 Task: Search one way flight ticket for 4 adults, 2 children, 2 infants in seat and 1 infant on lap in premium economy from Portland: Portland International Airport to Gillette: Gillette Campbell County Airport on 5-1-2023. Choice of flights is United. Number of bags: 9 checked bags. Price is upto 42000. Outbound departure time preference is 22:45.
Action: Mouse moved to (288, 305)
Screenshot: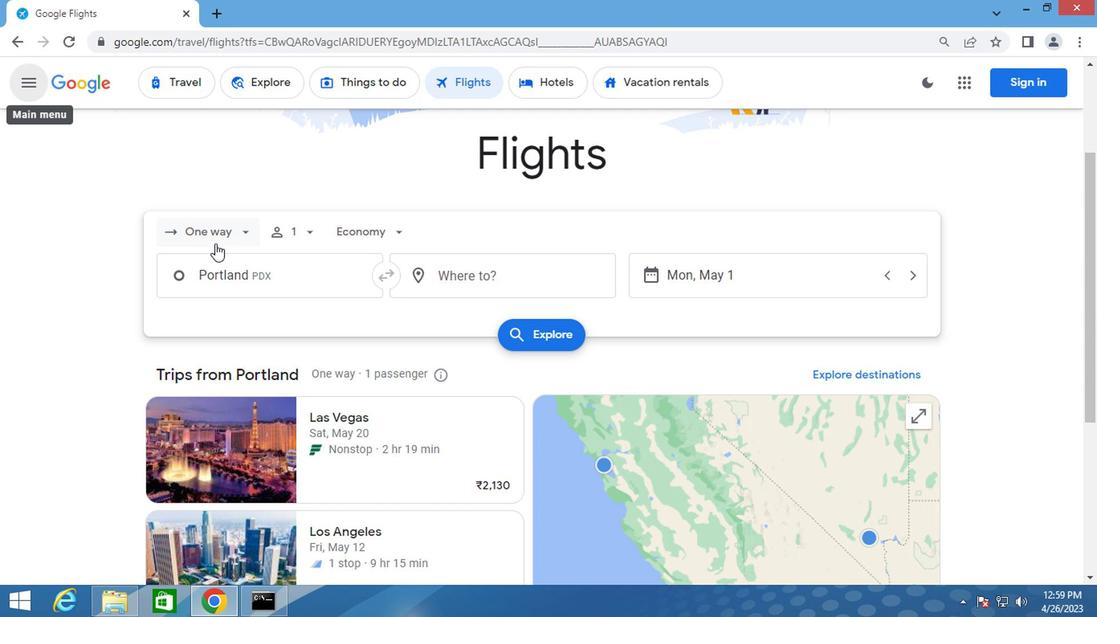 
Action: Mouse pressed left at (288, 305)
Screenshot: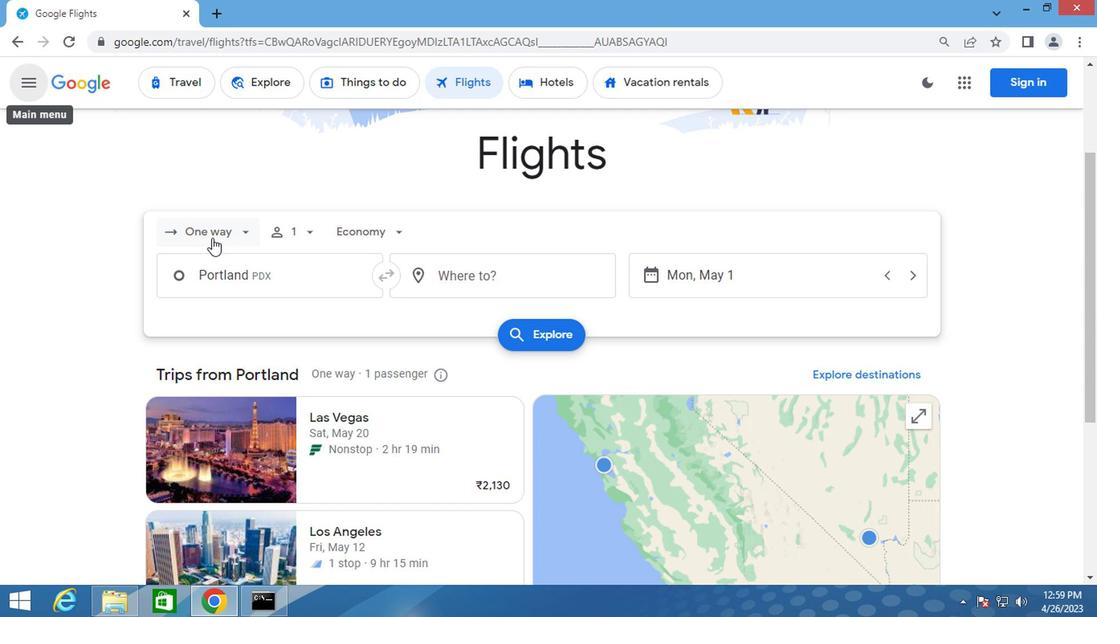 
Action: Mouse moved to (292, 358)
Screenshot: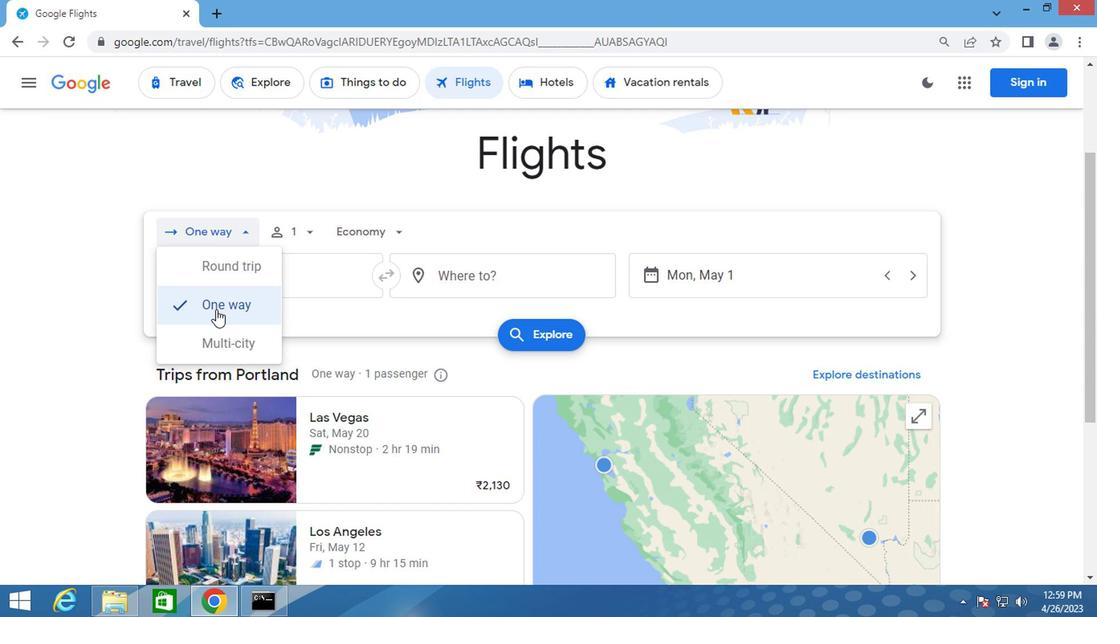 
Action: Mouse pressed left at (292, 358)
Screenshot: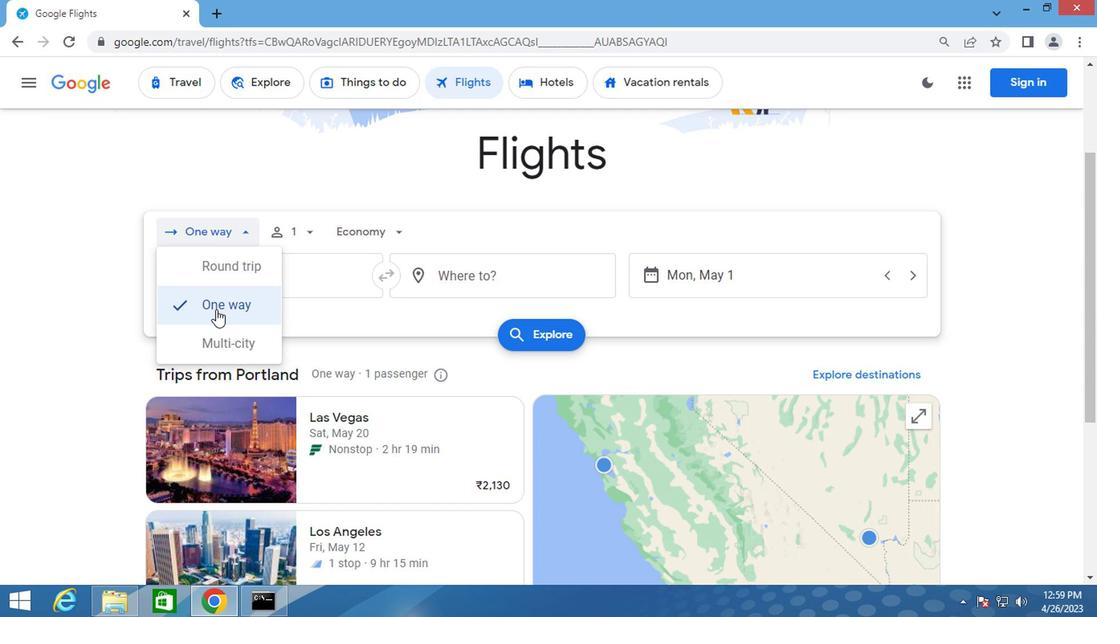 
Action: Mouse moved to (357, 303)
Screenshot: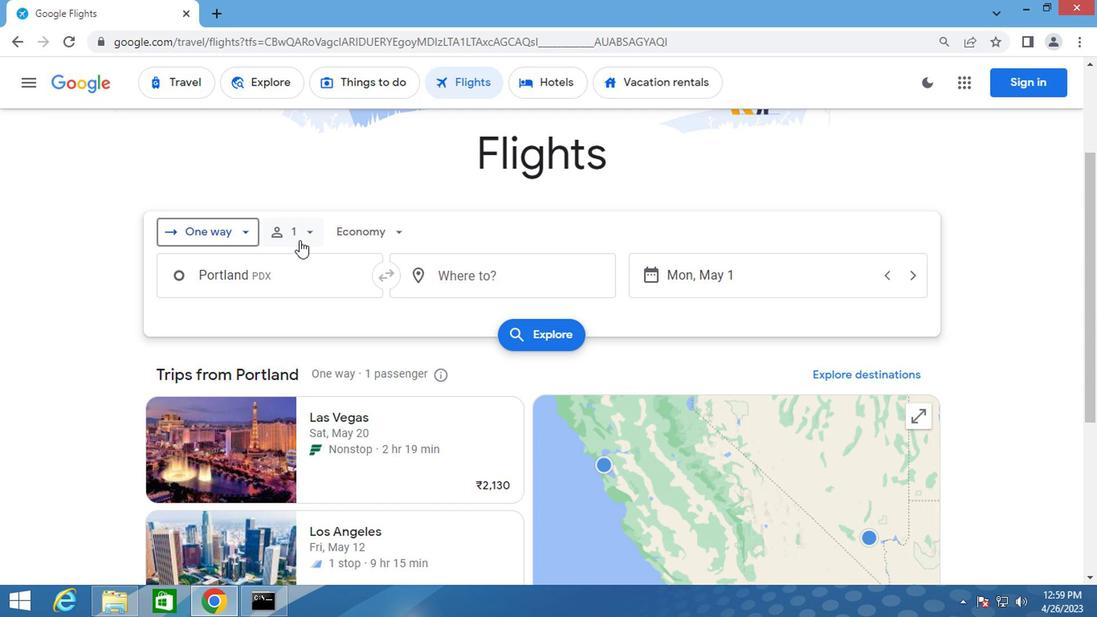 
Action: Mouse pressed left at (357, 303)
Screenshot: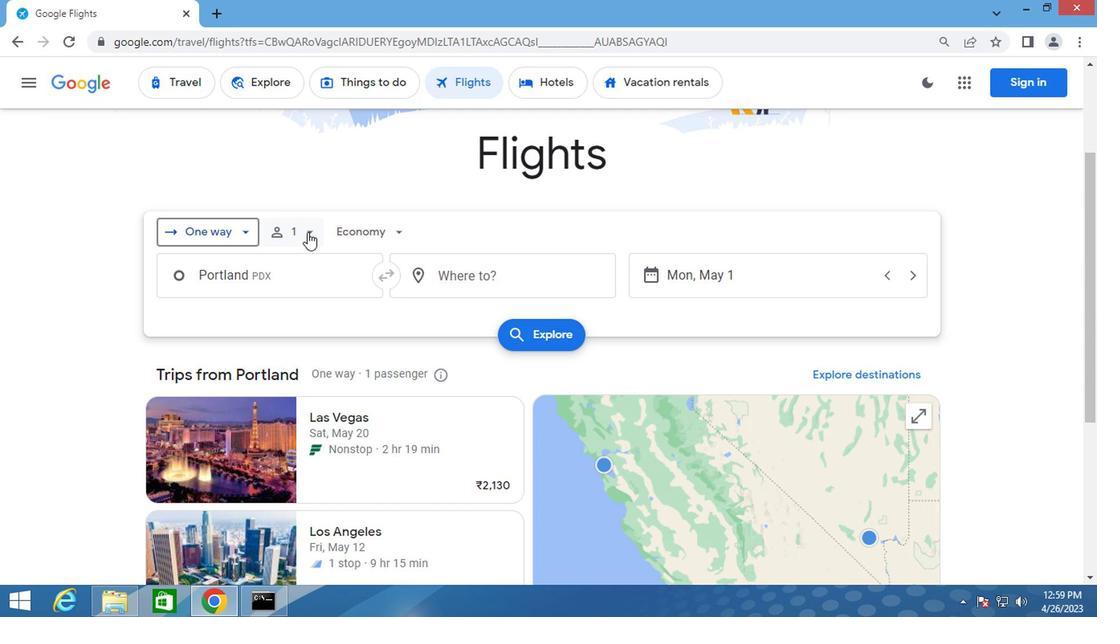 
Action: Mouse moved to (446, 333)
Screenshot: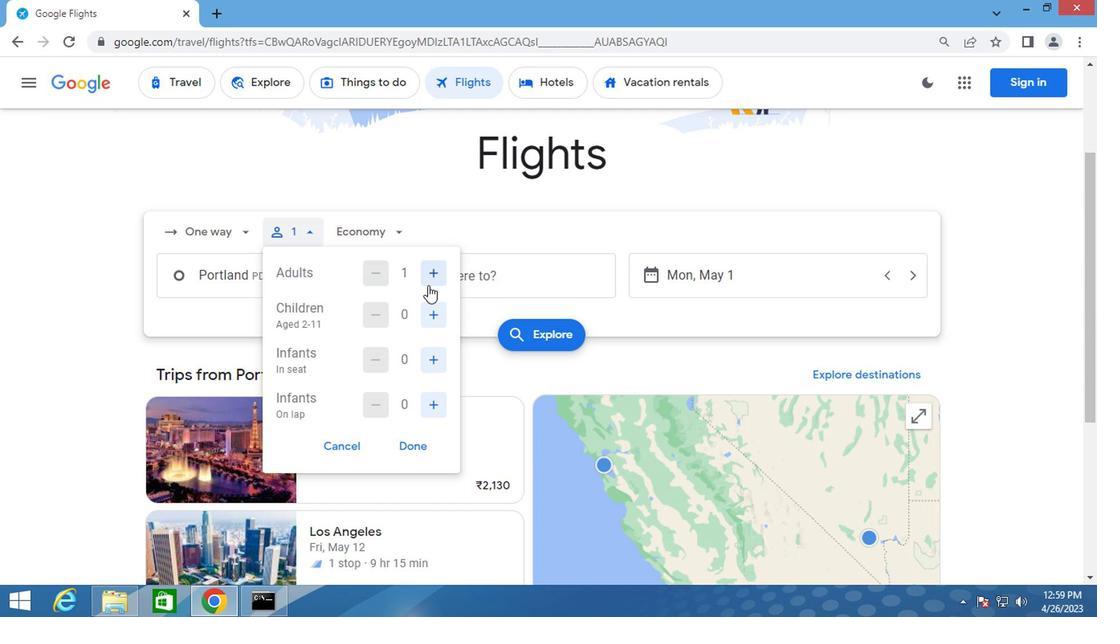 
Action: Mouse pressed left at (446, 333)
Screenshot: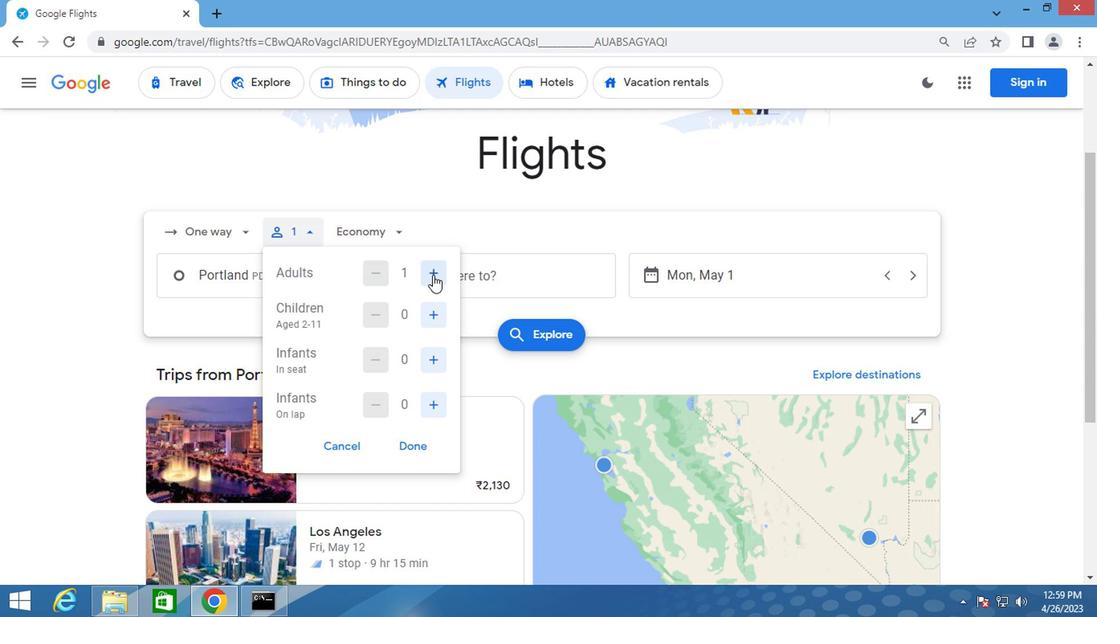 
Action: Mouse pressed left at (446, 333)
Screenshot: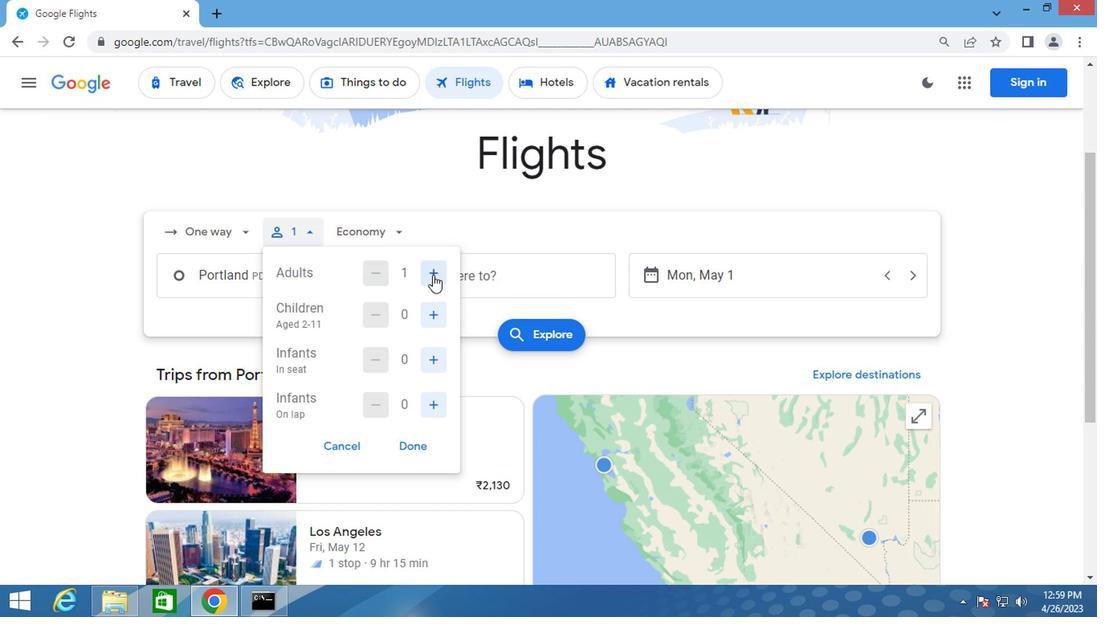 
Action: Mouse moved to (447, 332)
Screenshot: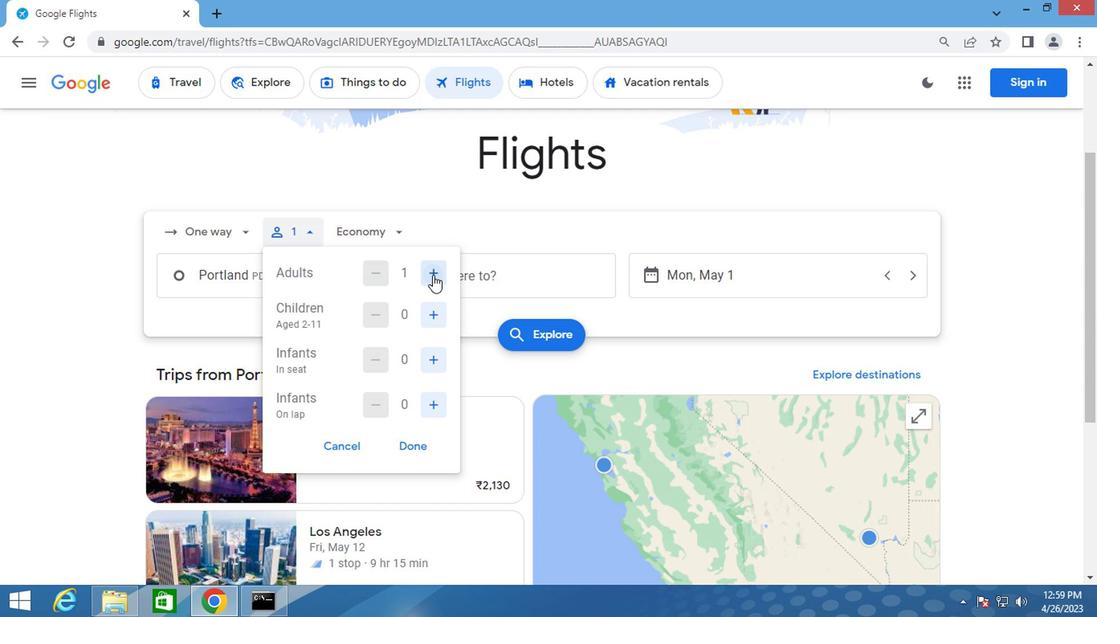 
Action: Mouse pressed left at (447, 332)
Screenshot: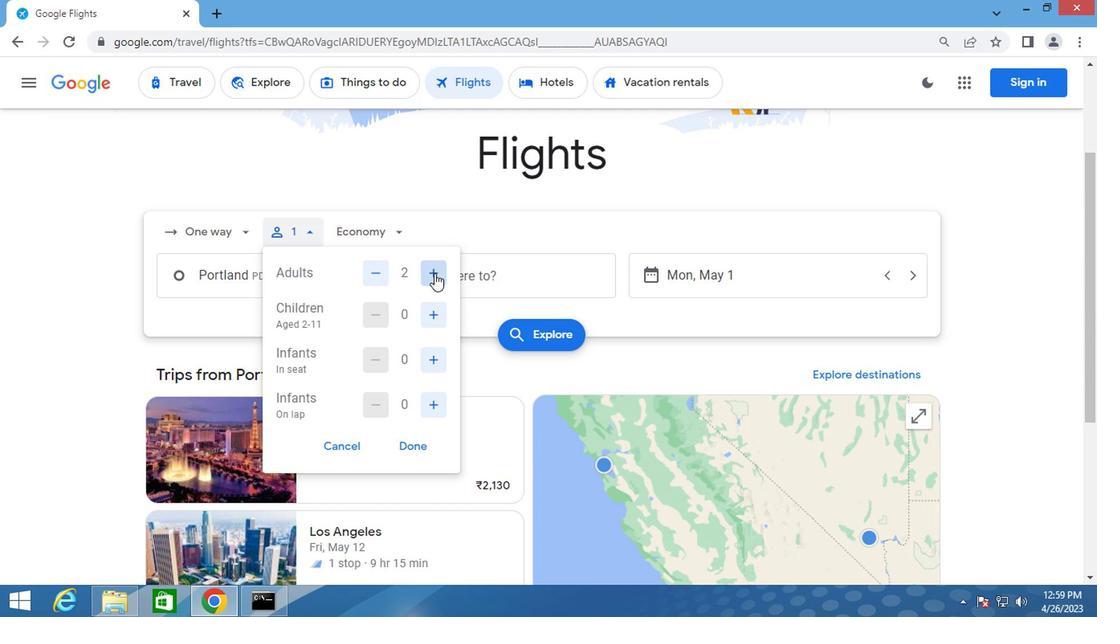 
Action: Mouse moved to (444, 362)
Screenshot: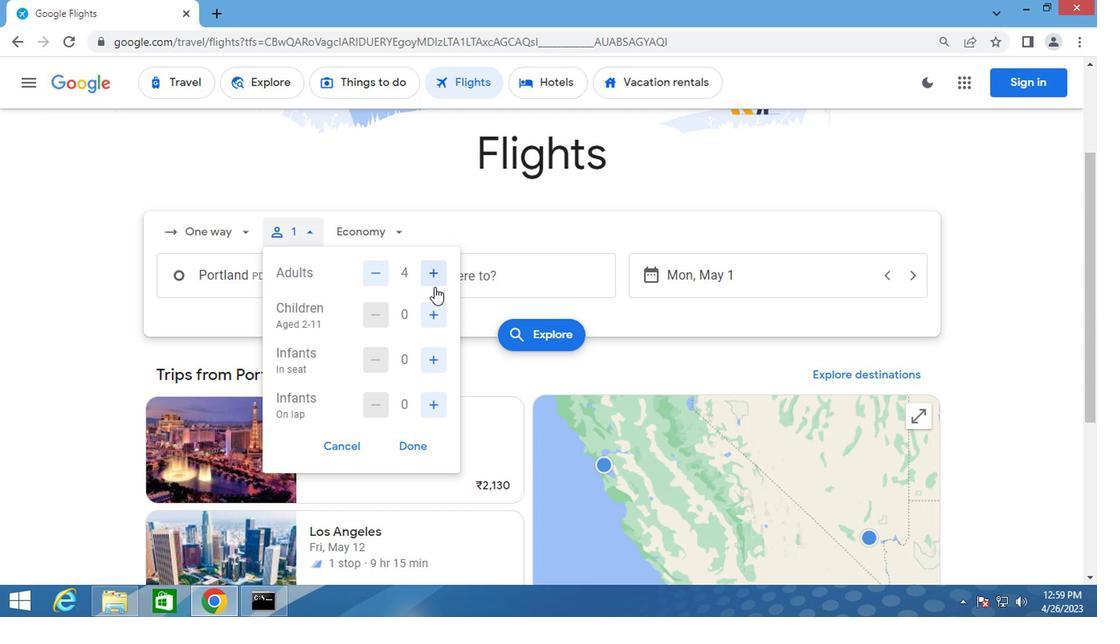 
Action: Mouse pressed left at (444, 362)
Screenshot: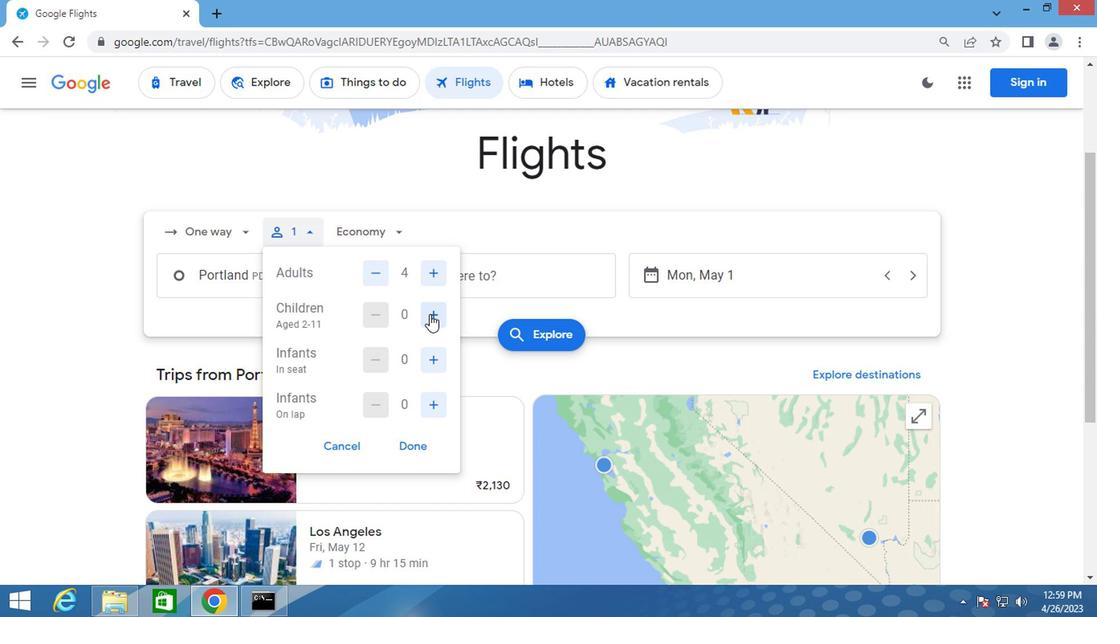 
Action: Mouse pressed left at (444, 362)
Screenshot: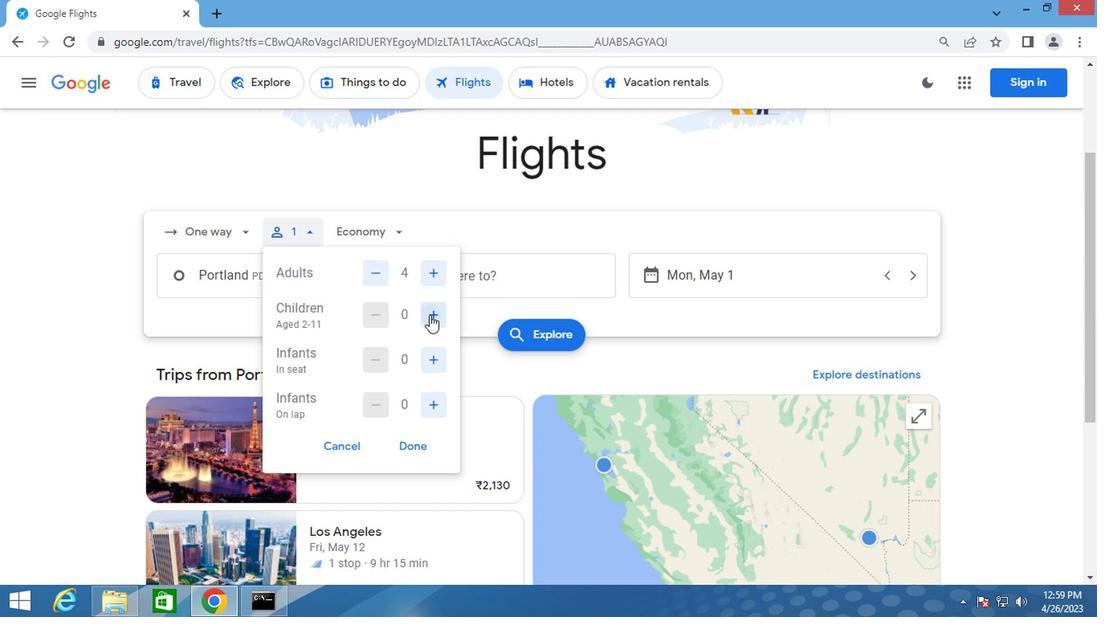 
Action: Mouse moved to (444, 391)
Screenshot: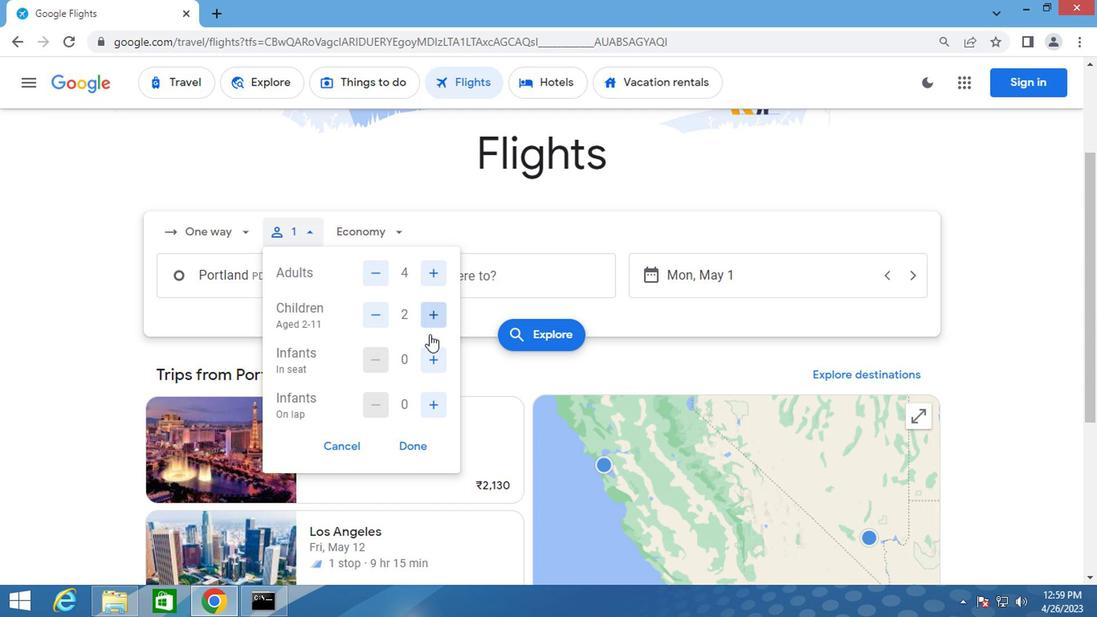 
Action: Mouse pressed left at (444, 391)
Screenshot: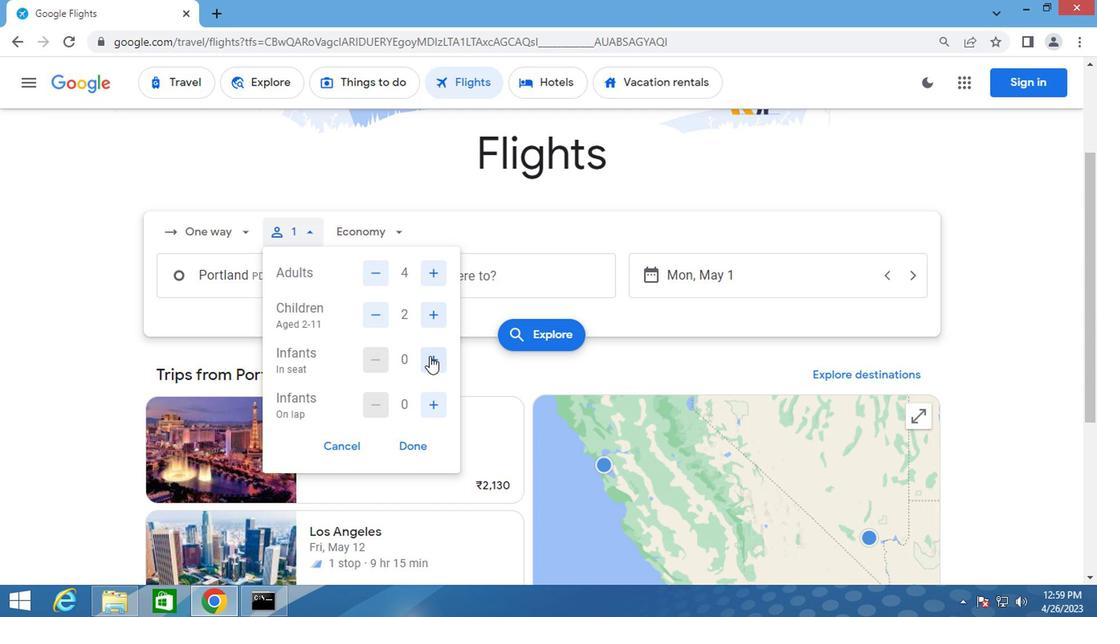 
Action: Mouse pressed left at (444, 391)
Screenshot: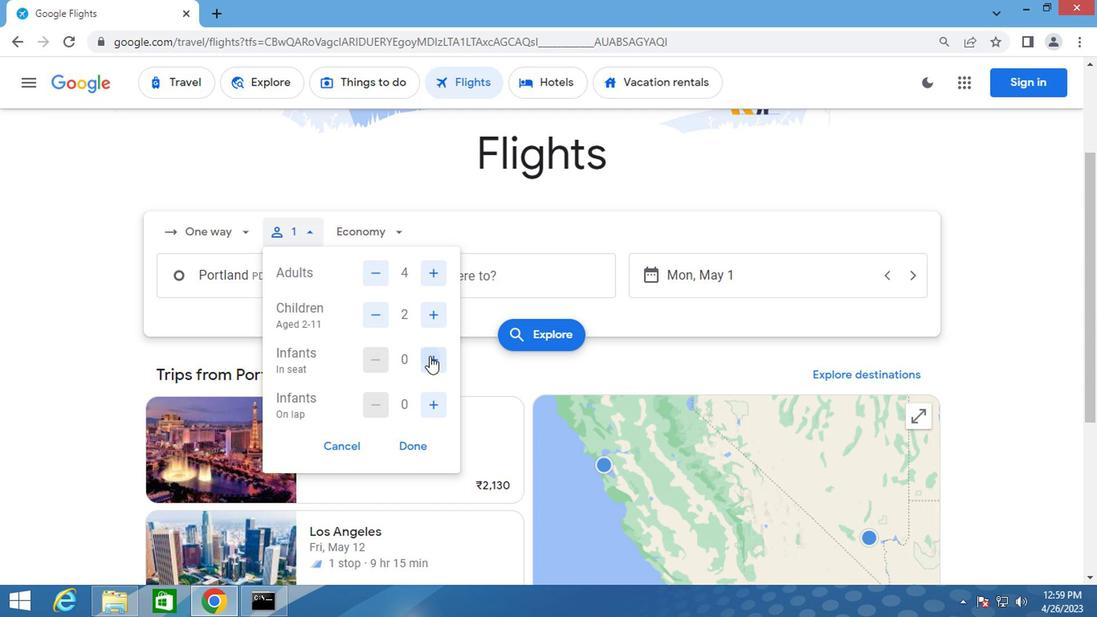 
Action: Mouse moved to (444, 418)
Screenshot: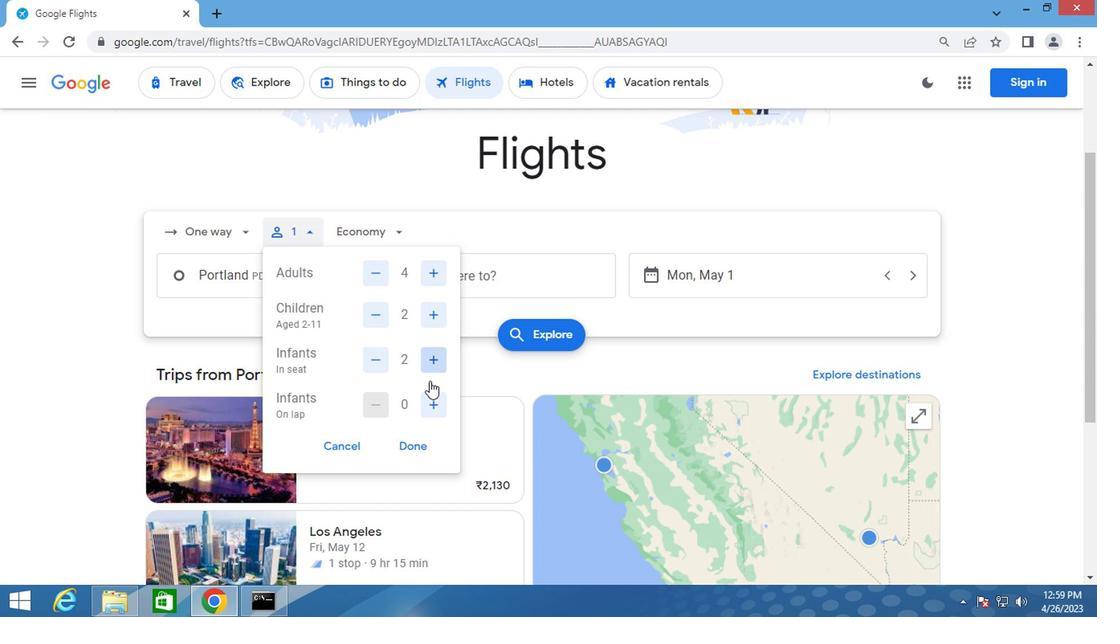 
Action: Mouse pressed left at (444, 418)
Screenshot: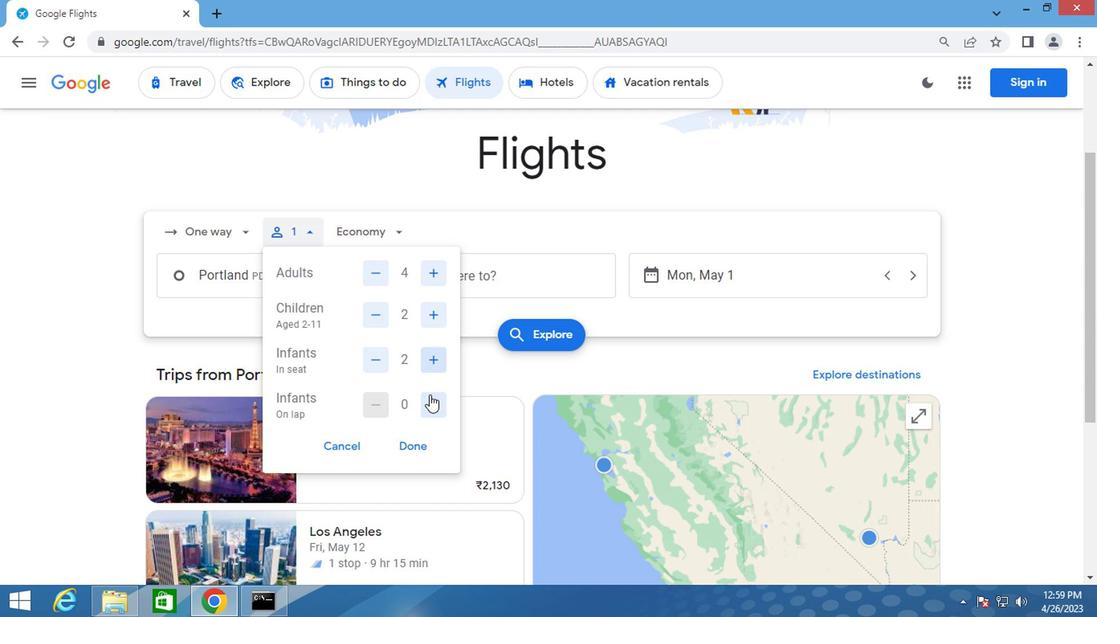 
Action: Mouse moved to (393, 309)
Screenshot: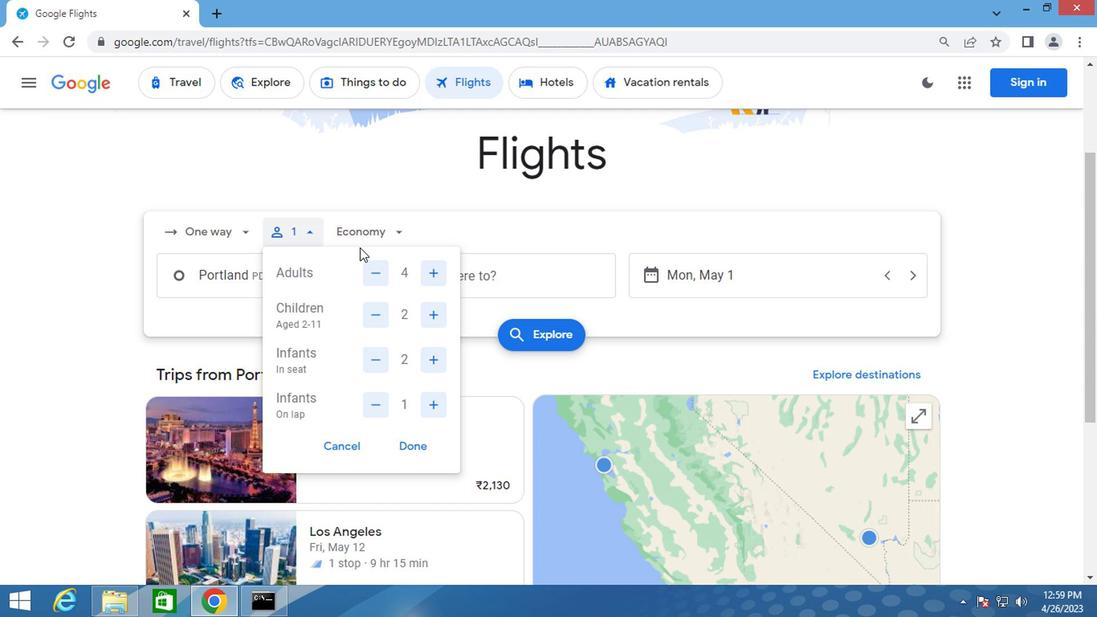 
Action: Mouse pressed left at (393, 309)
Screenshot: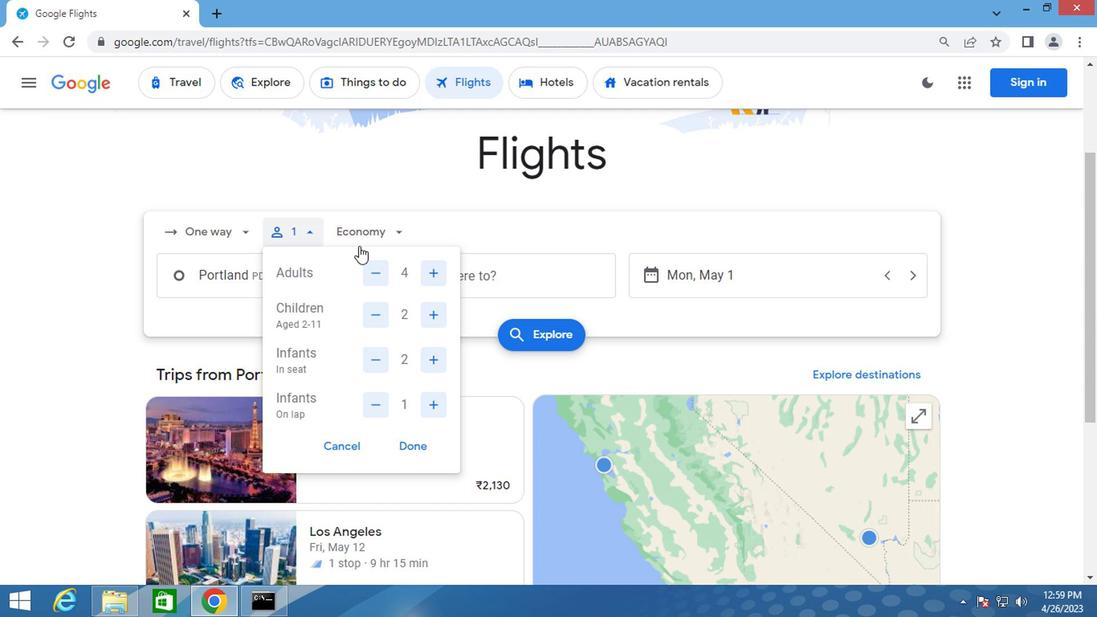 
Action: Mouse moved to (410, 350)
Screenshot: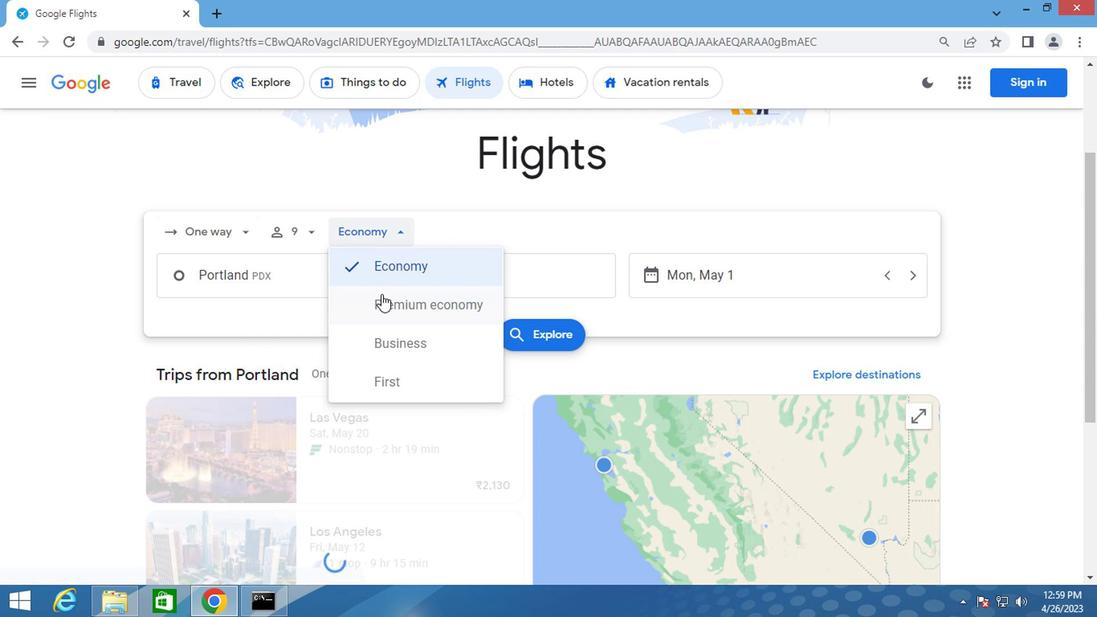 
Action: Mouse pressed left at (410, 350)
Screenshot: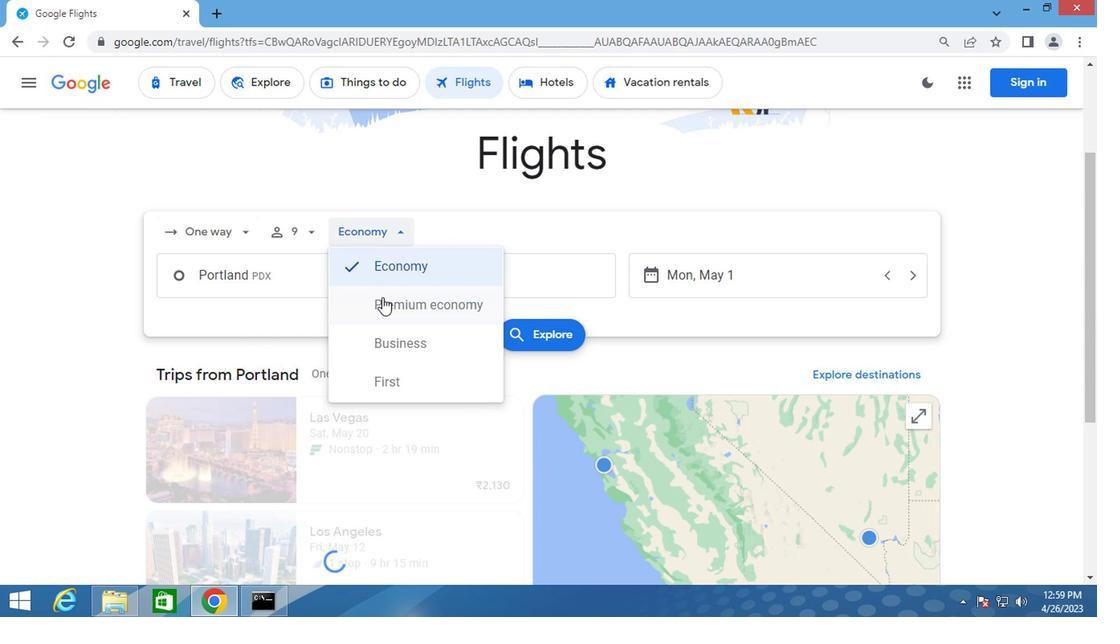 
Action: Mouse moved to (356, 344)
Screenshot: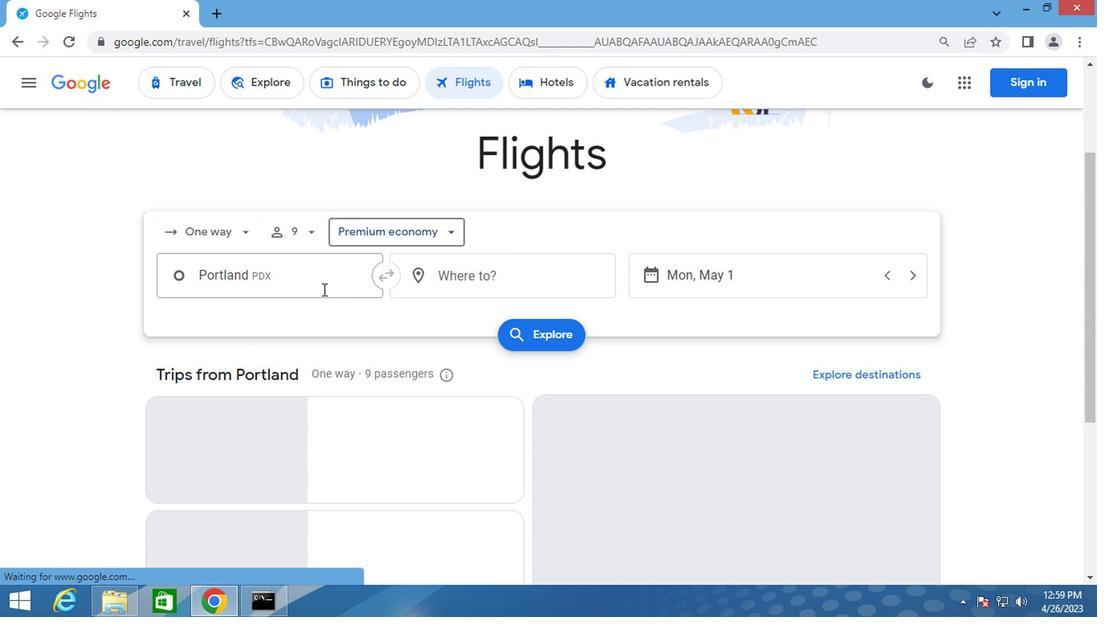 
Action: Mouse pressed left at (356, 344)
Screenshot: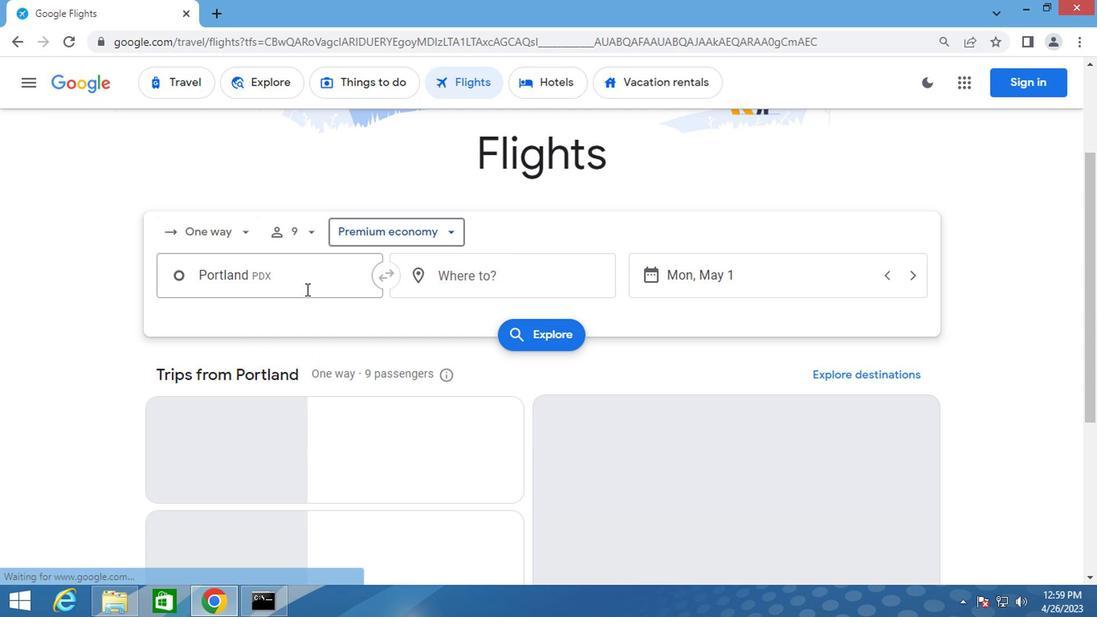 
Action: Key pressed portland
Screenshot: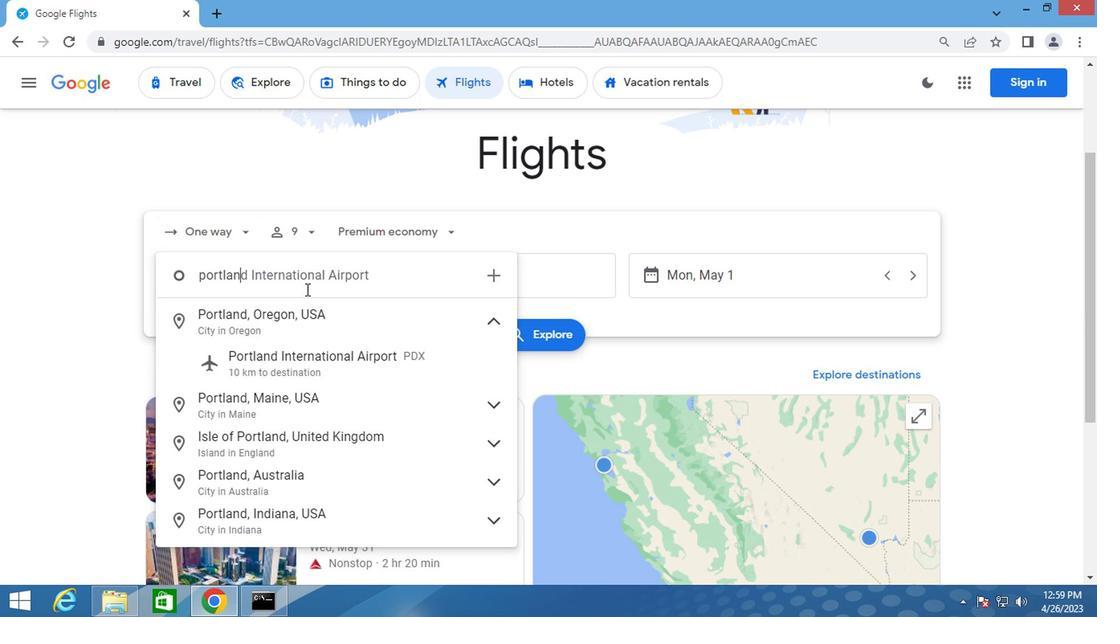 
Action: Mouse moved to (348, 398)
Screenshot: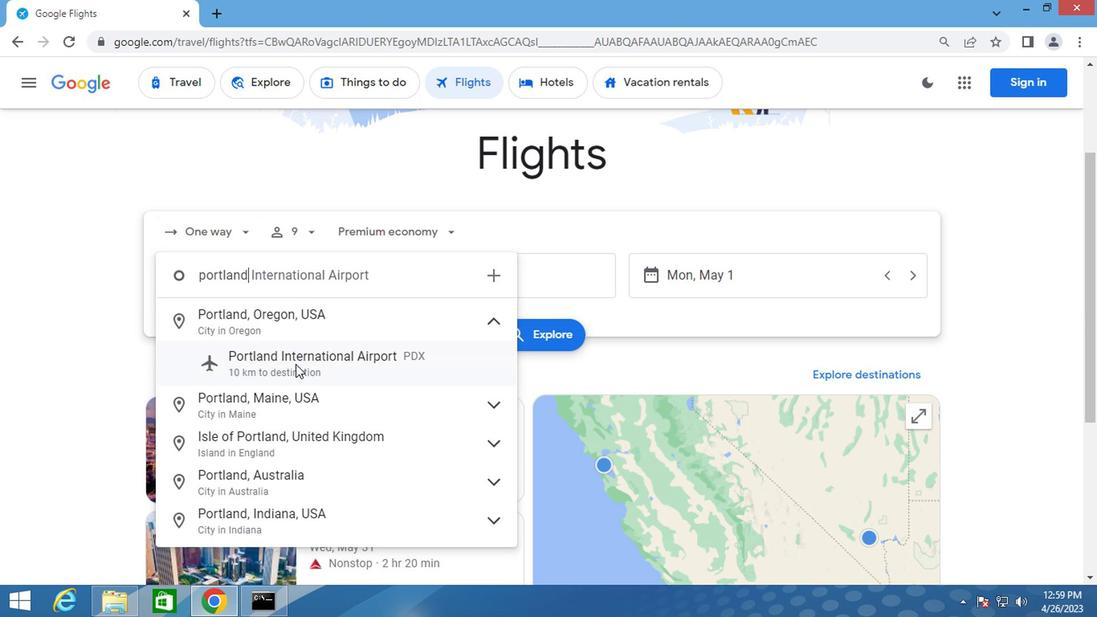 
Action: Mouse pressed left at (348, 398)
Screenshot: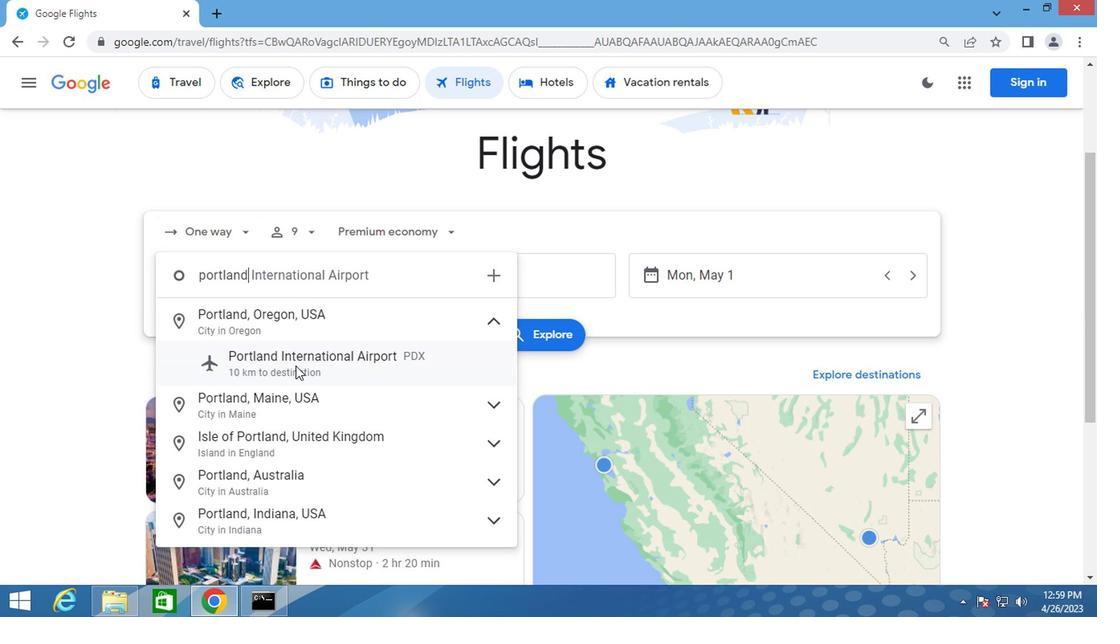 
Action: Mouse moved to (462, 334)
Screenshot: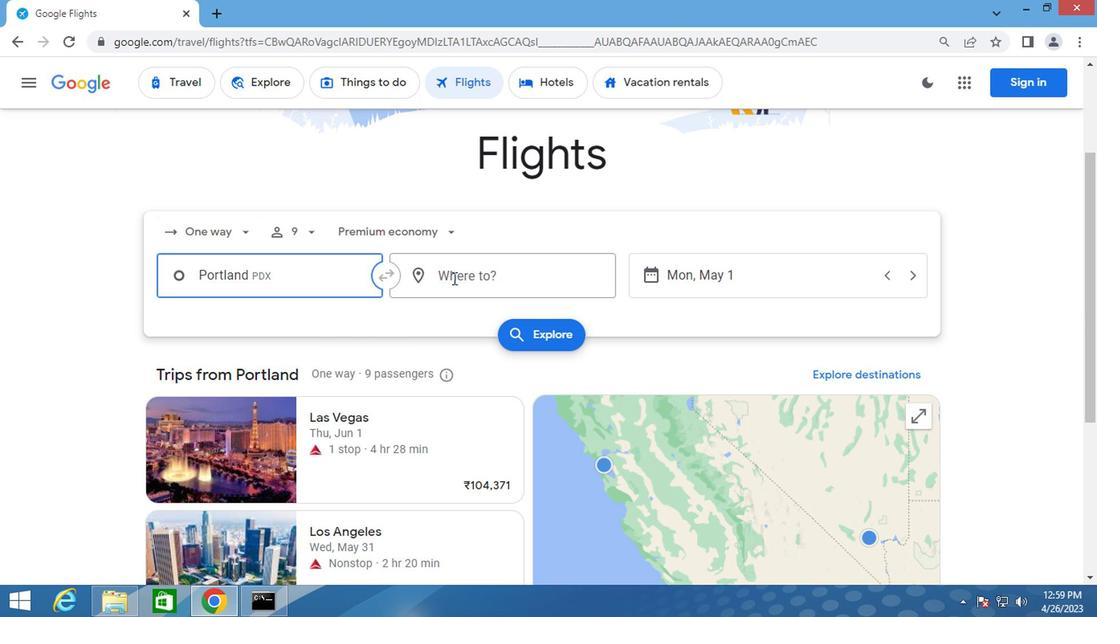 
Action: Mouse pressed left at (462, 334)
Screenshot: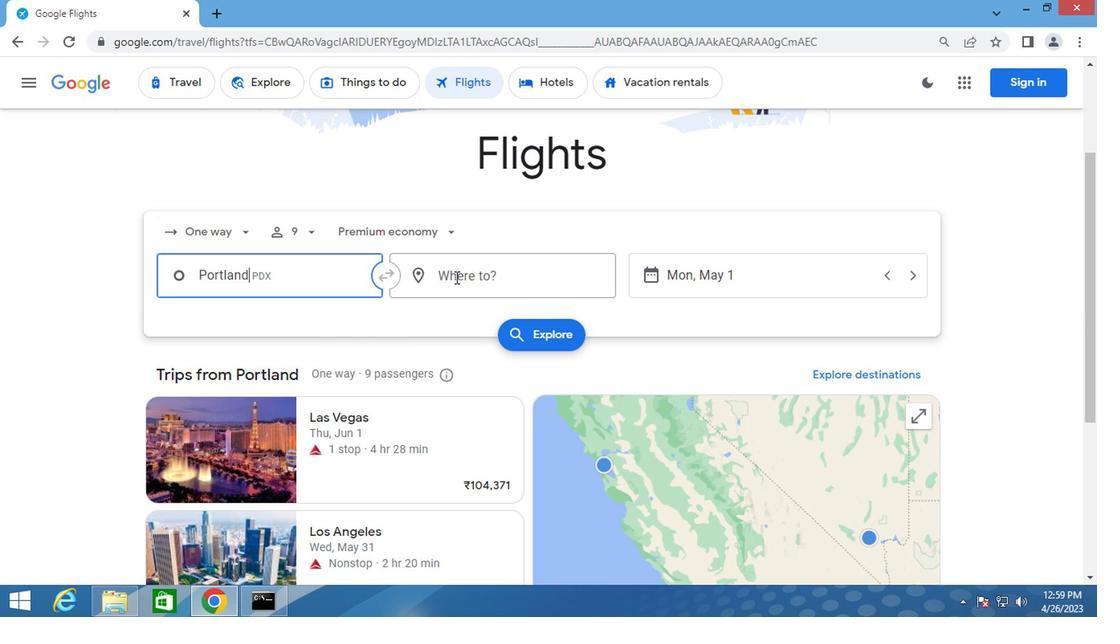 
Action: Key pressed gillette
Screenshot: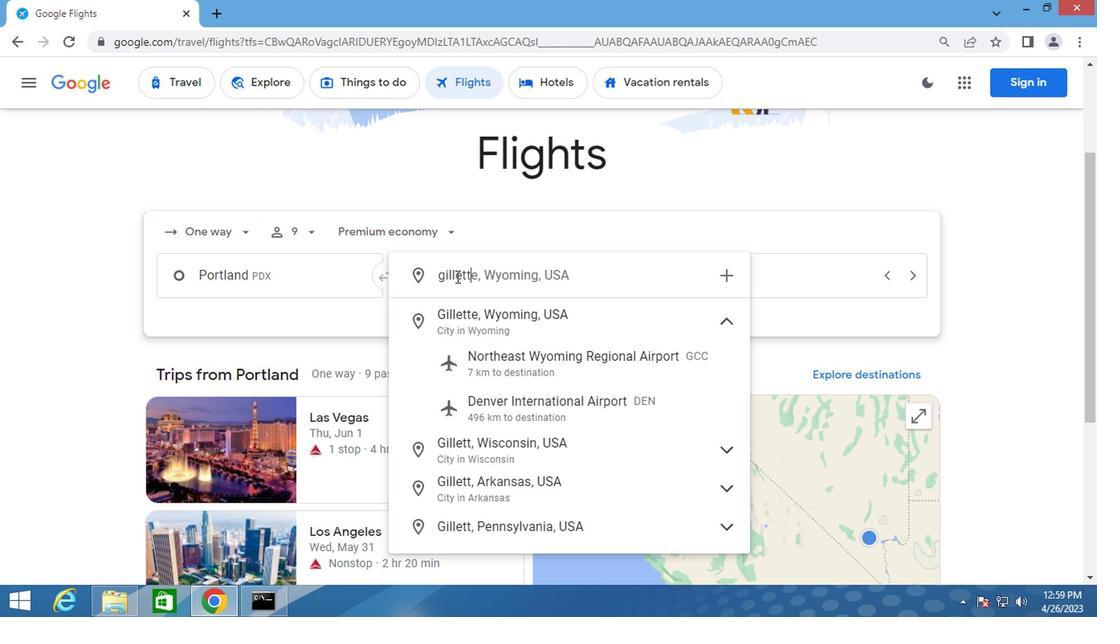 
Action: Mouse moved to (512, 395)
Screenshot: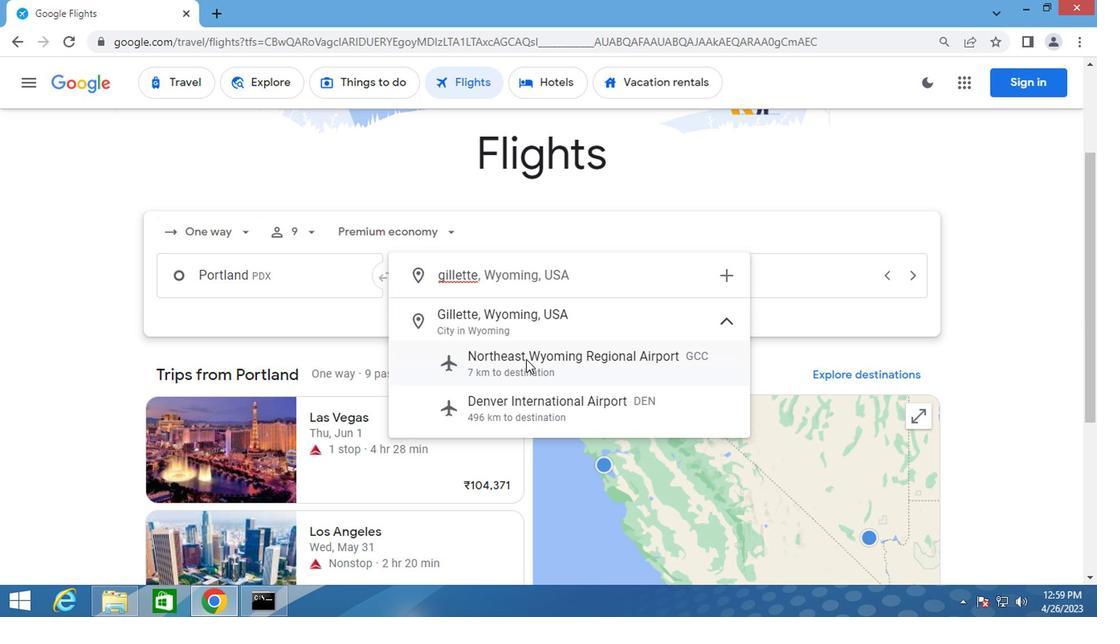 
Action: Mouse pressed left at (512, 395)
Screenshot: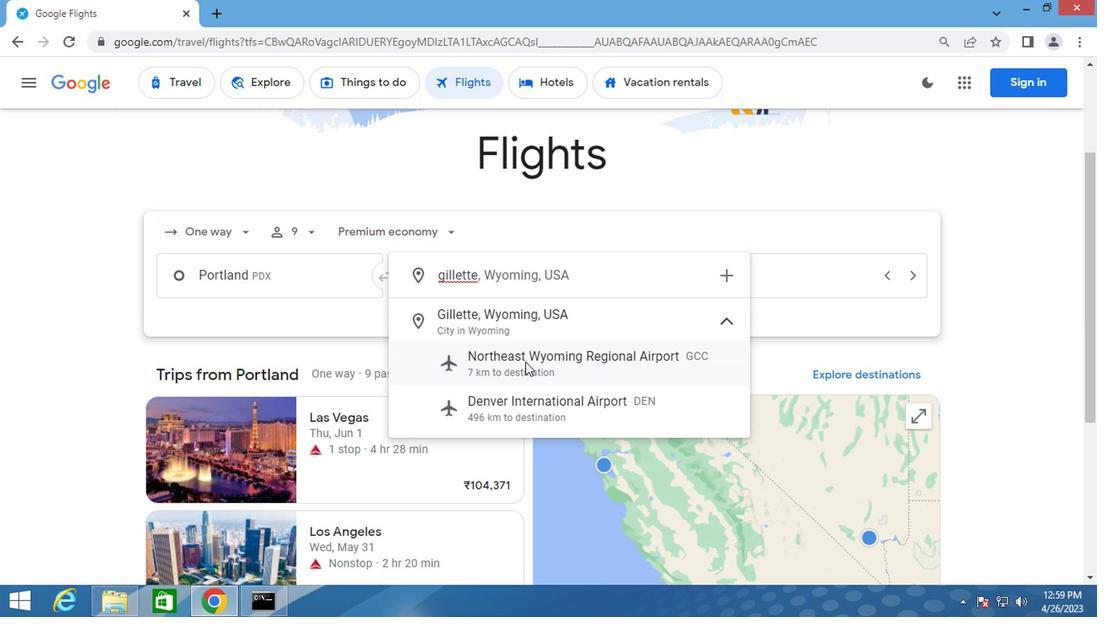 
Action: Mouse moved to (640, 334)
Screenshot: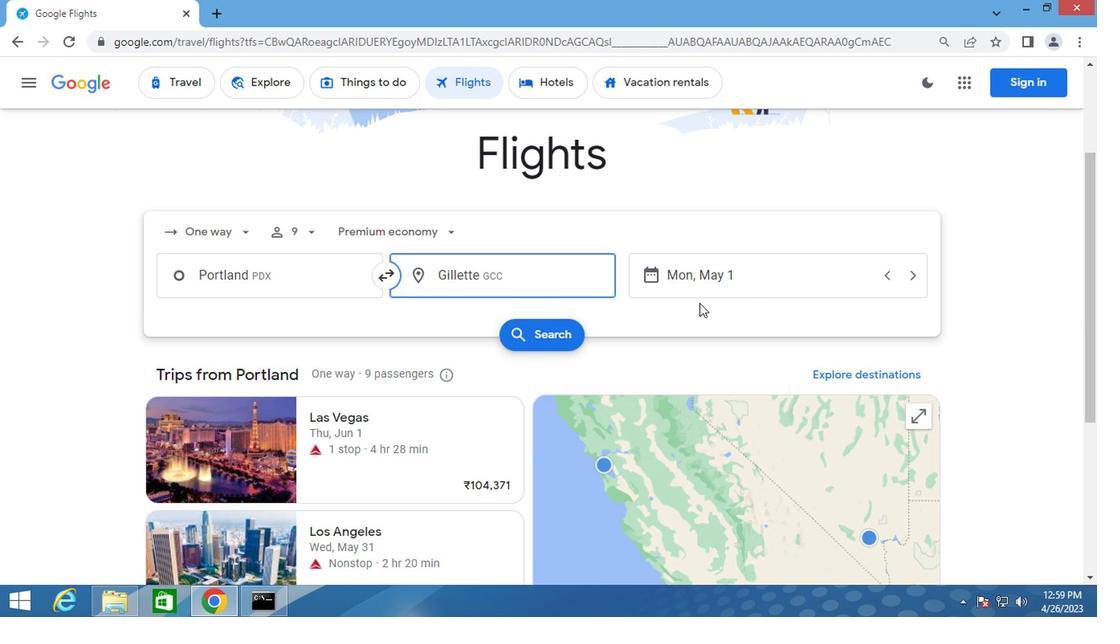 
Action: Mouse pressed left at (640, 334)
Screenshot: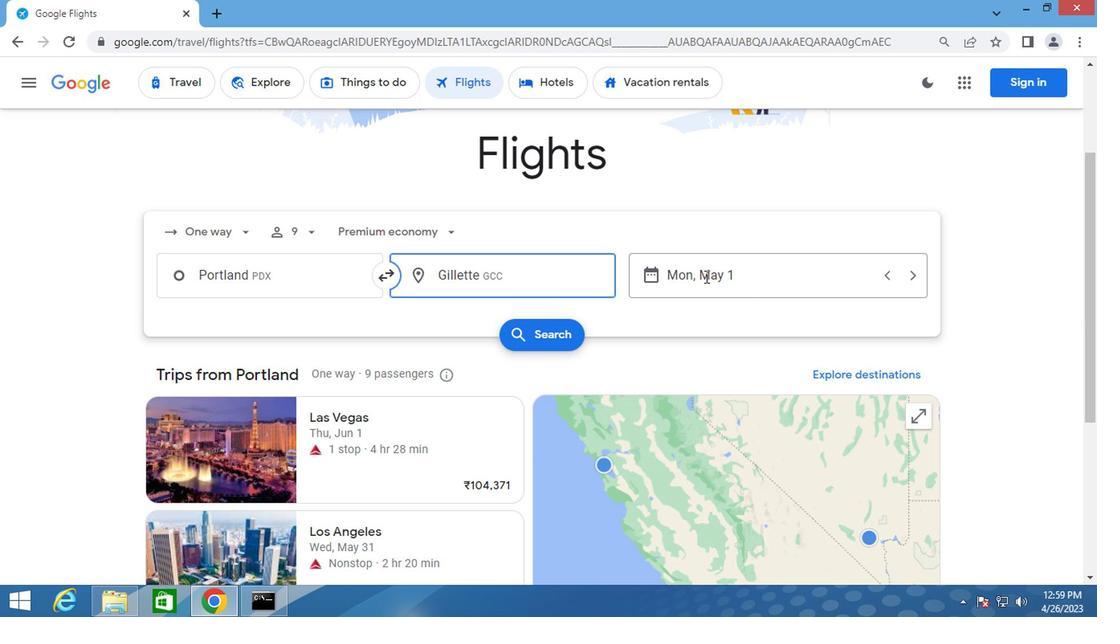 
Action: Mouse moved to (644, 345)
Screenshot: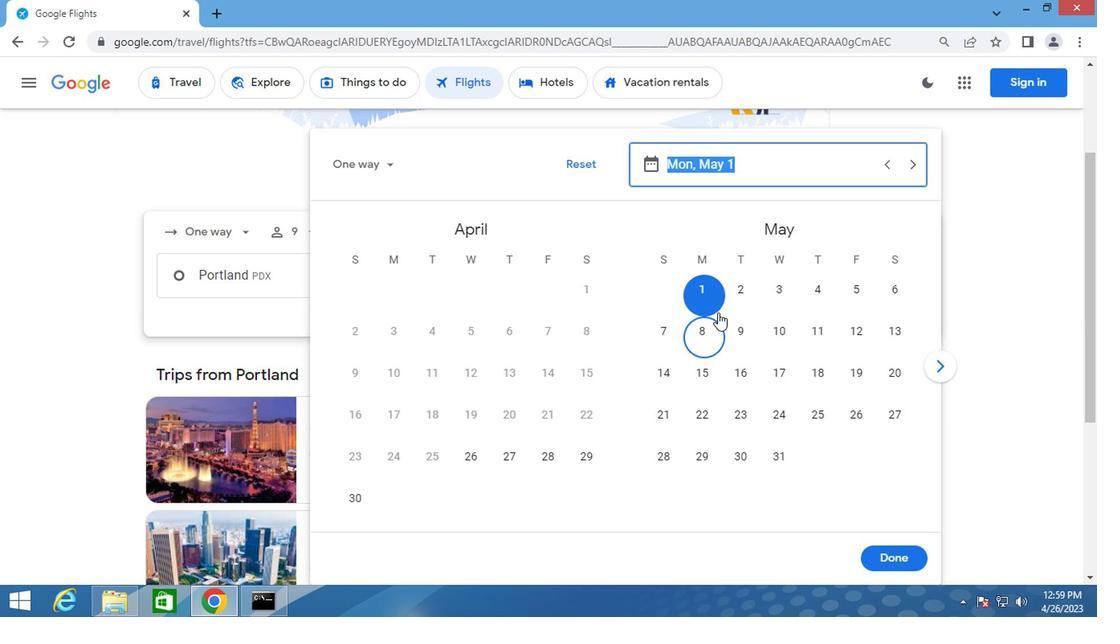 
Action: Mouse pressed left at (644, 345)
Screenshot: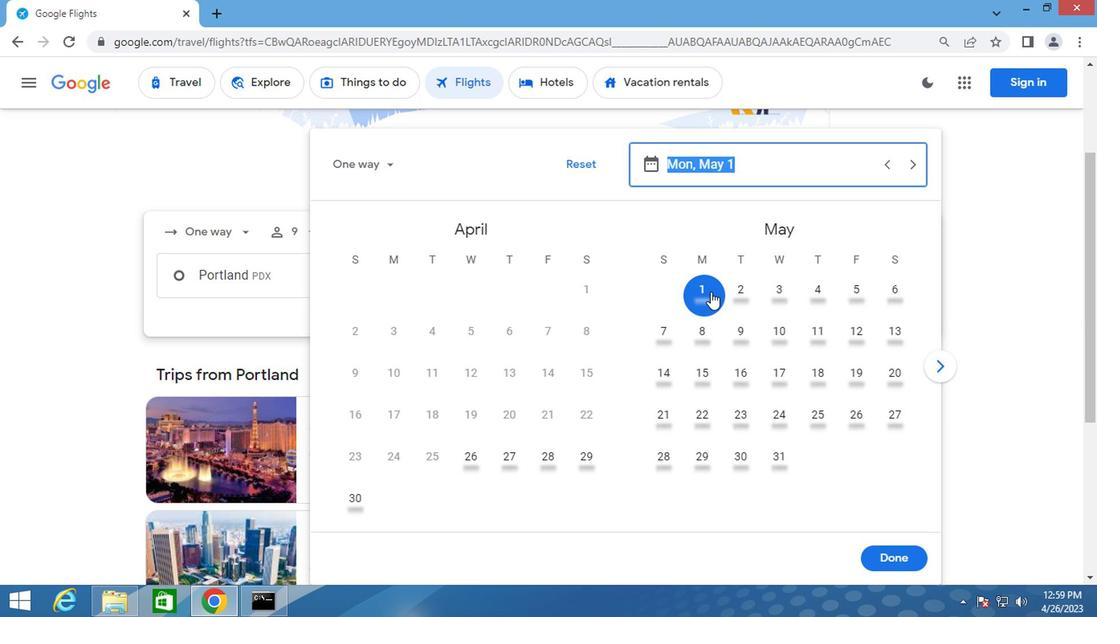 
Action: Mouse moved to (769, 533)
Screenshot: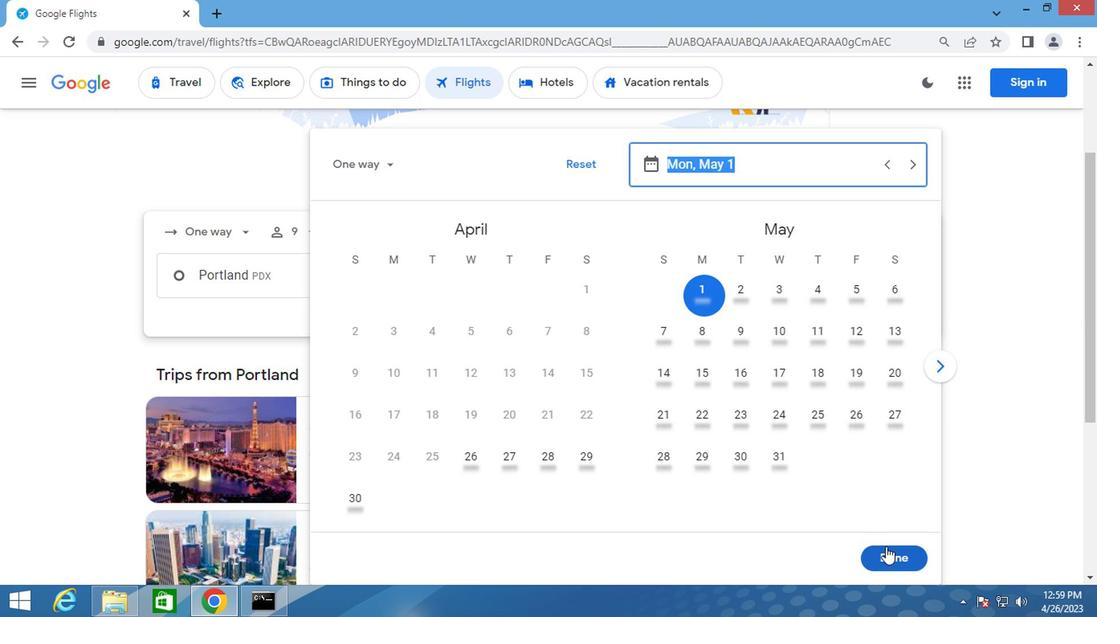 
Action: Mouse pressed left at (769, 533)
Screenshot: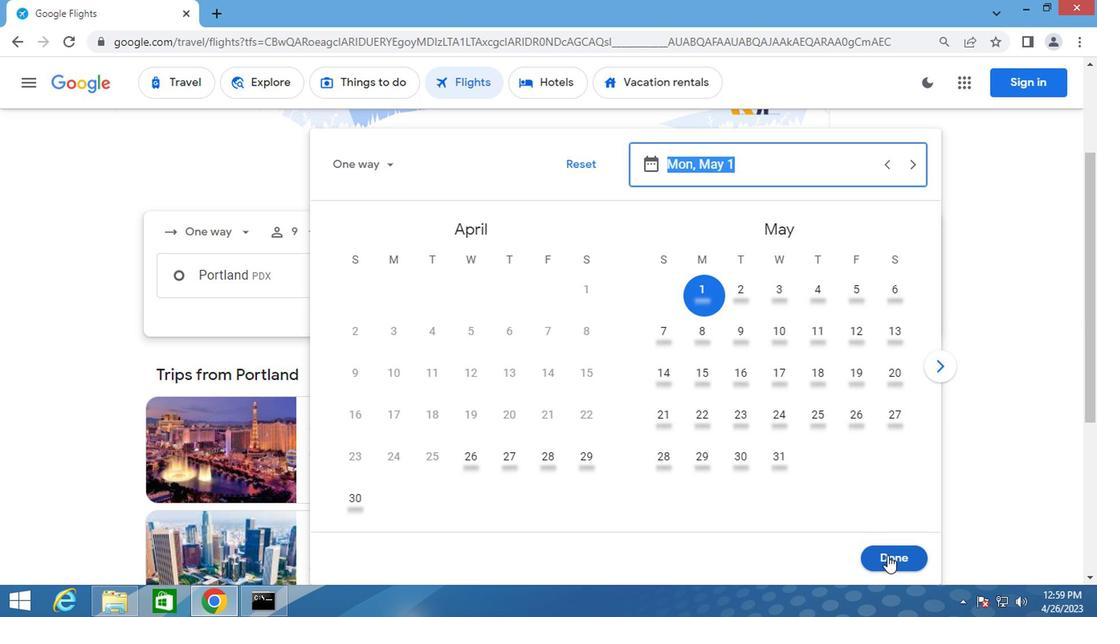 
Action: Mouse moved to (514, 374)
Screenshot: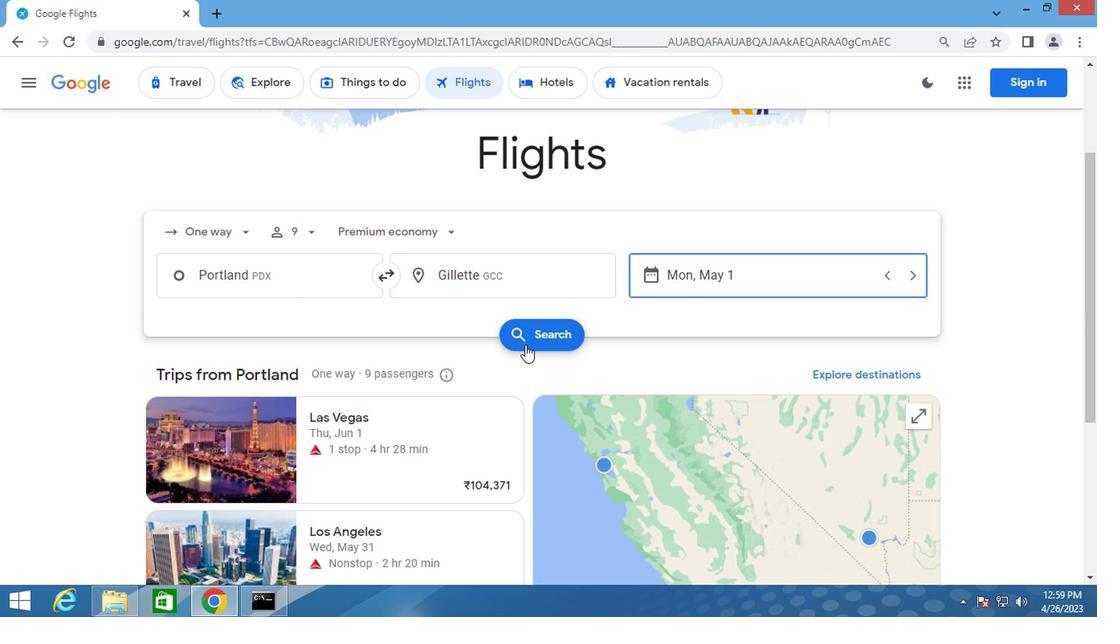 
Action: Mouse pressed left at (514, 374)
Screenshot: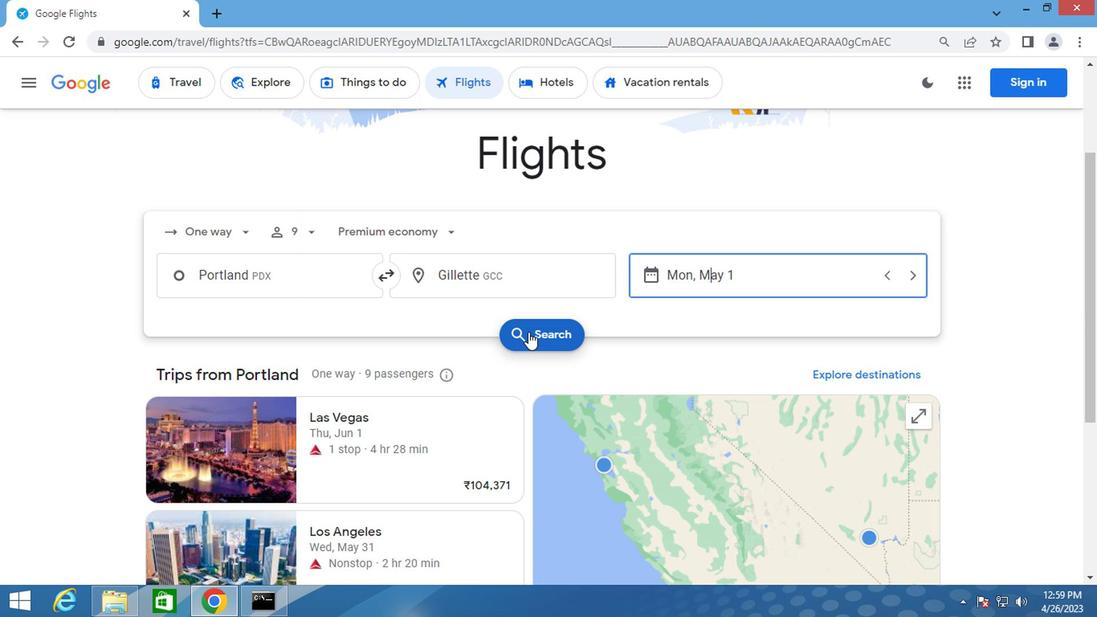 
Action: Mouse moved to (270, 295)
Screenshot: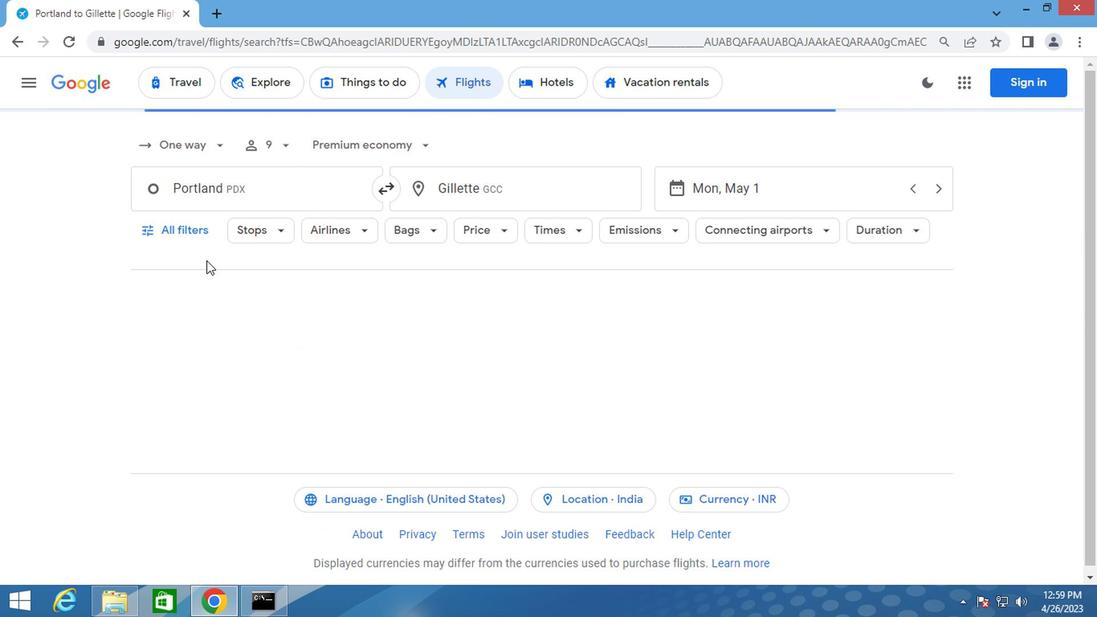 
Action: Mouse pressed left at (270, 295)
Screenshot: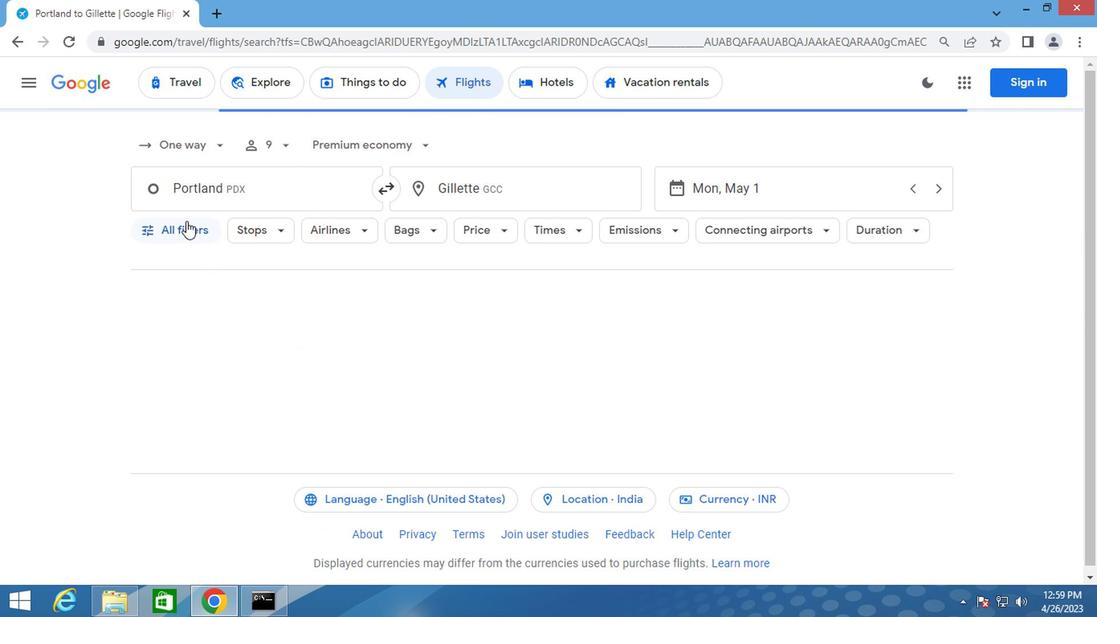 
Action: Mouse moved to (310, 405)
Screenshot: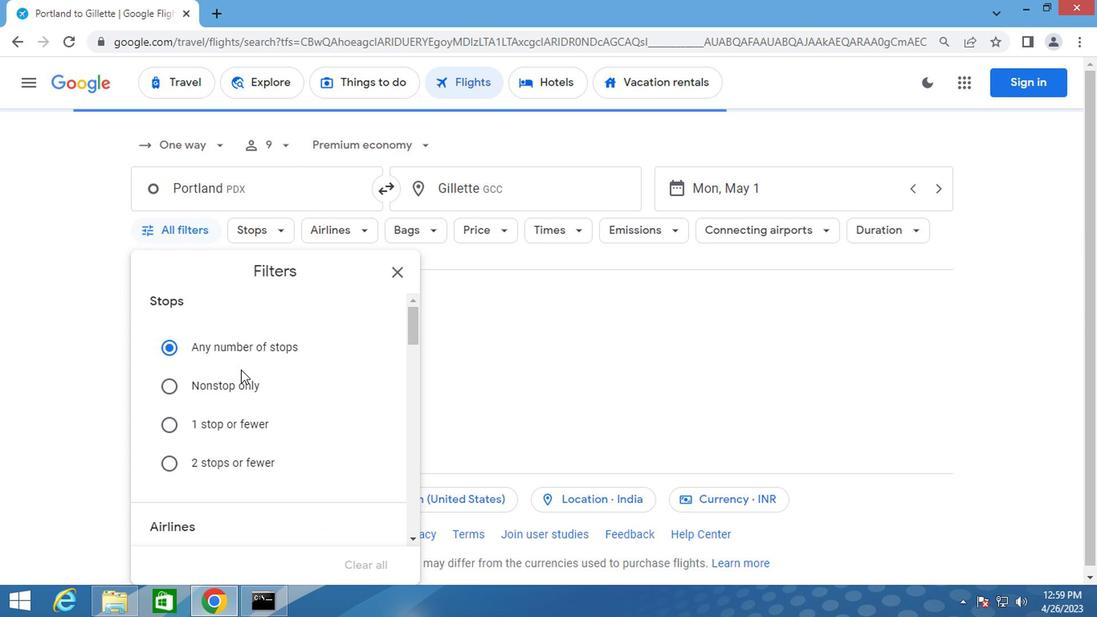 
Action: Mouse scrolled (310, 405) with delta (0, 0)
Screenshot: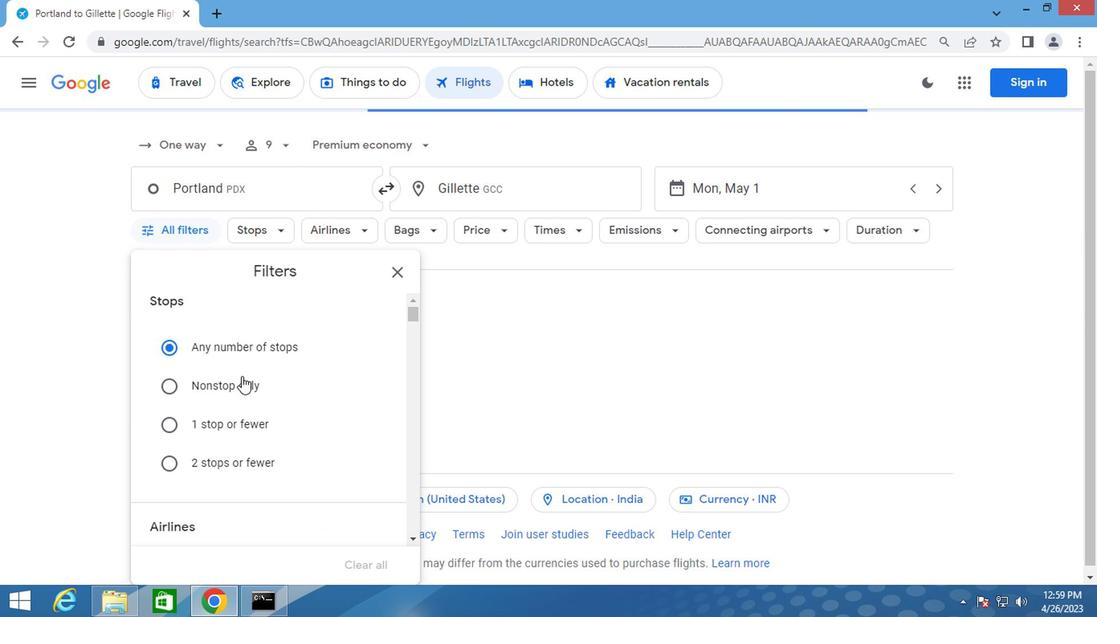 
Action: Mouse scrolled (310, 405) with delta (0, 0)
Screenshot: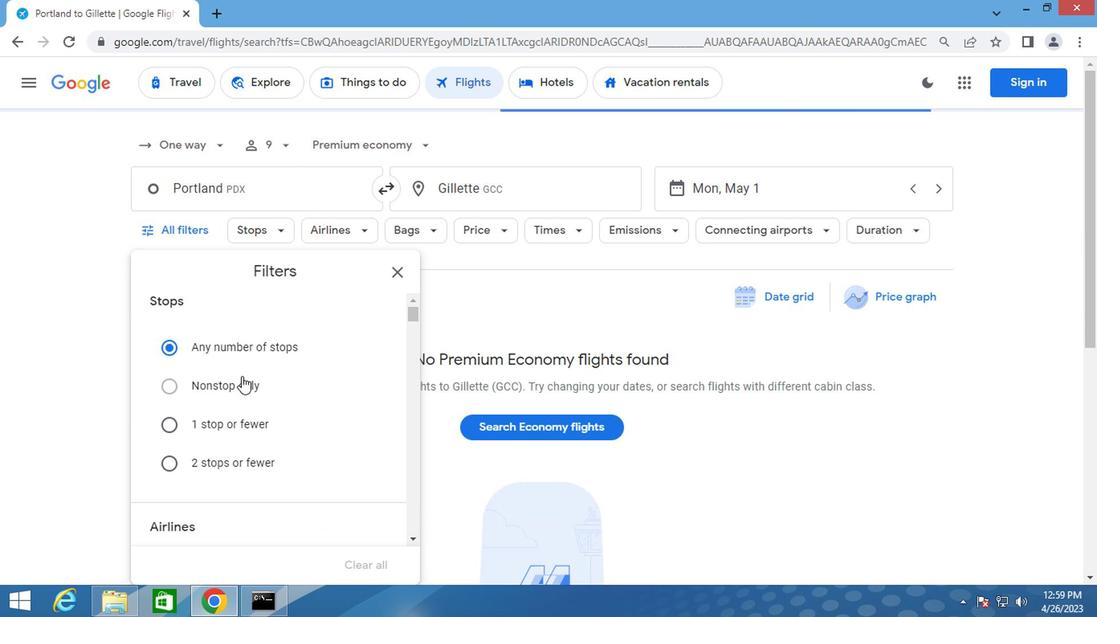 
Action: Mouse scrolled (310, 405) with delta (0, 0)
Screenshot: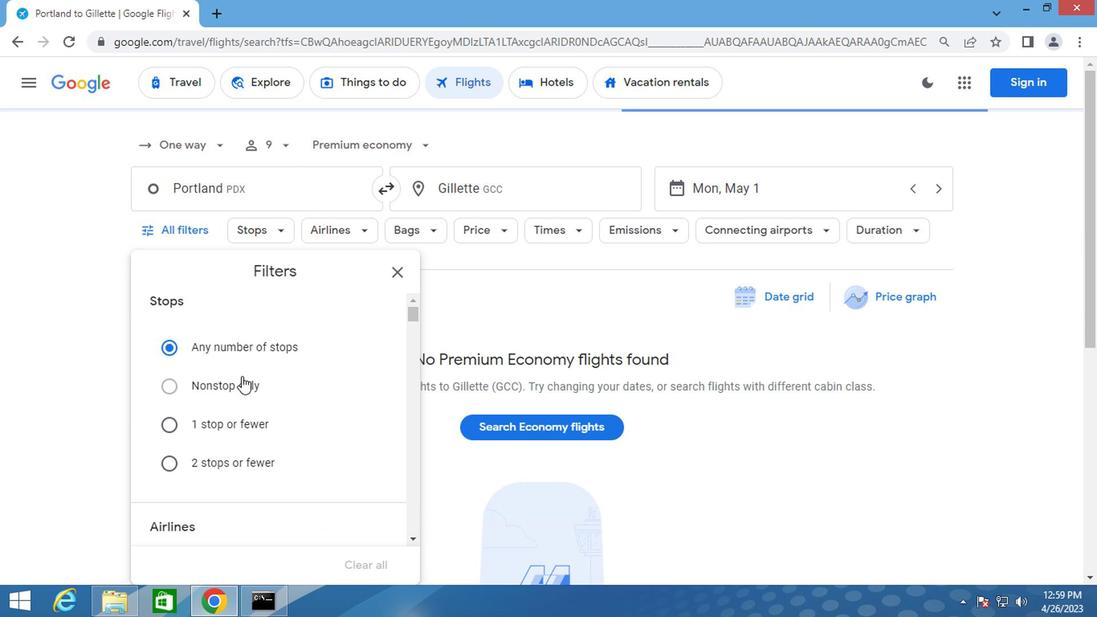 
Action: Mouse scrolled (310, 405) with delta (0, 0)
Screenshot: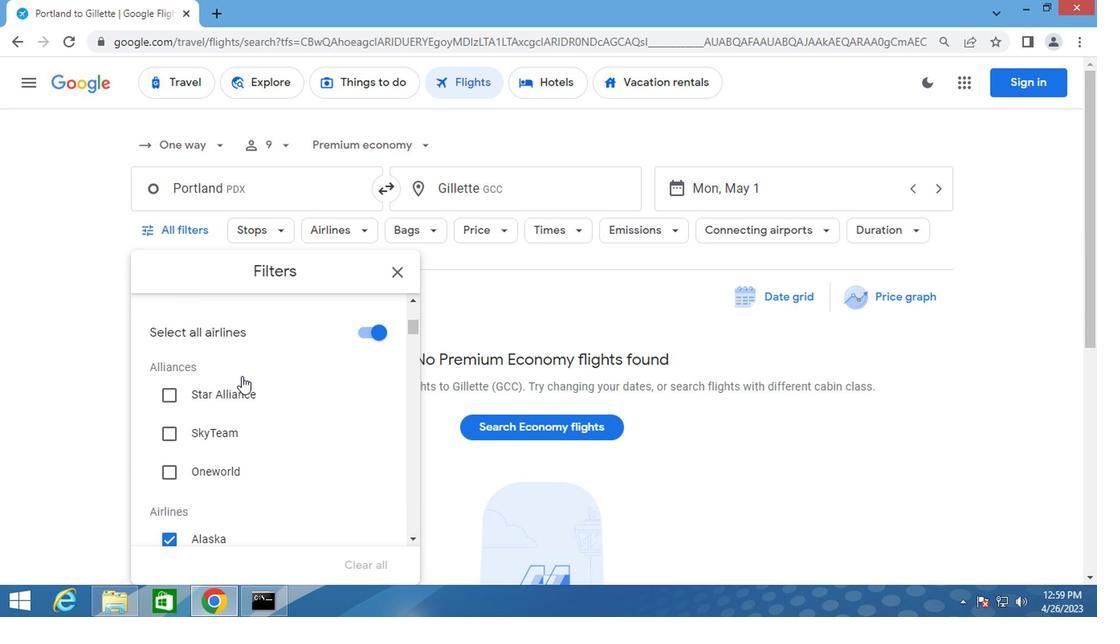 
Action: Mouse scrolled (310, 405) with delta (0, 0)
Screenshot: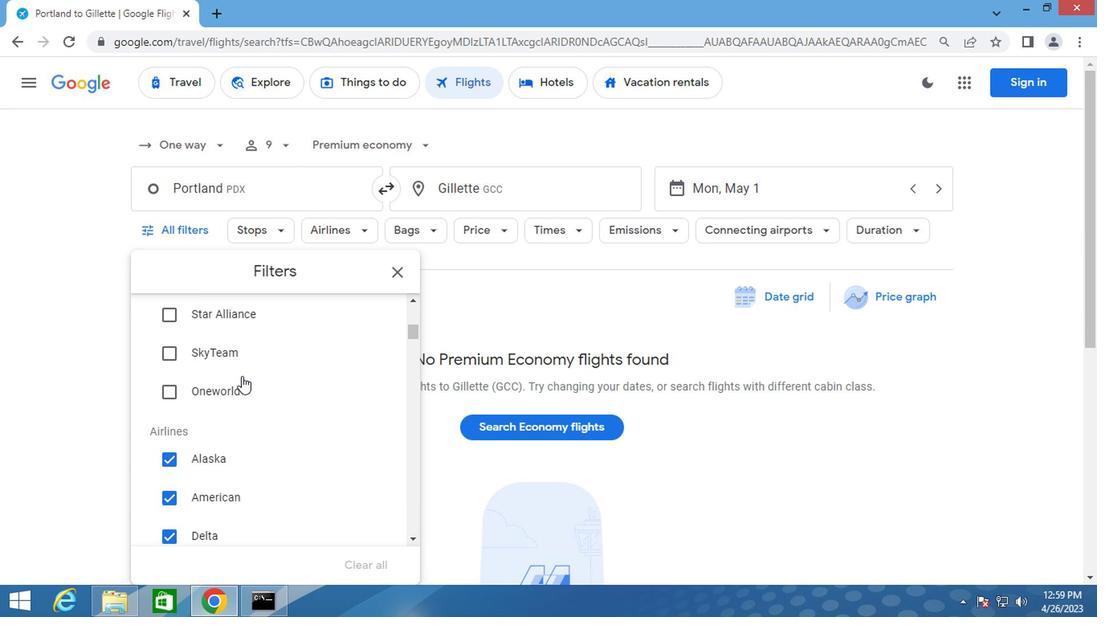 
Action: Mouse scrolled (310, 405) with delta (0, 0)
Screenshot: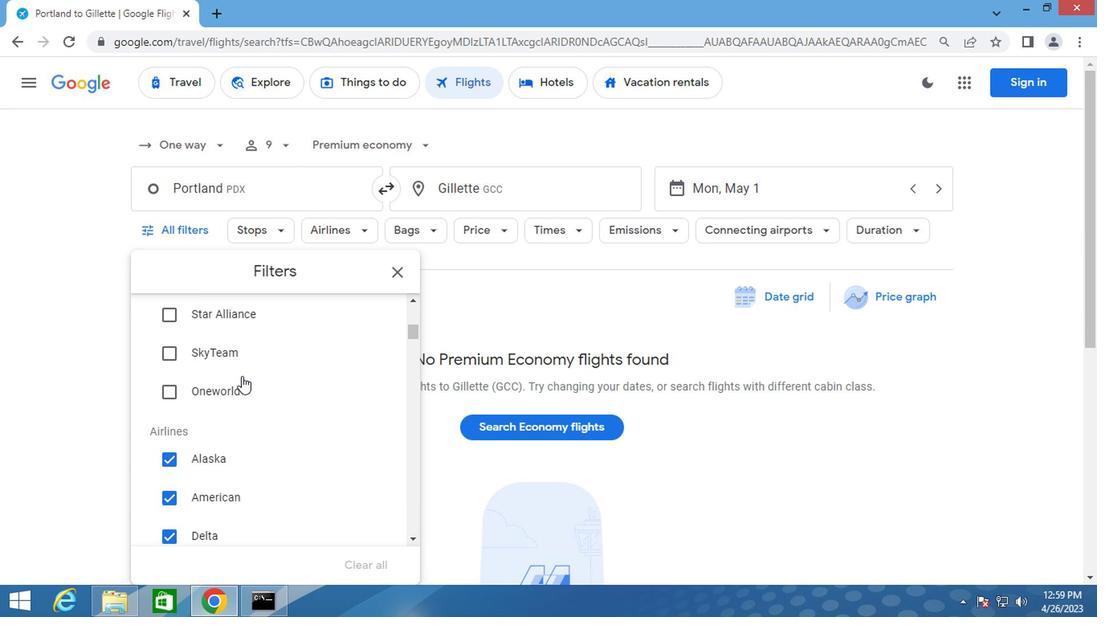 
Action: Mouse moved to (261, 461)
Screenshot: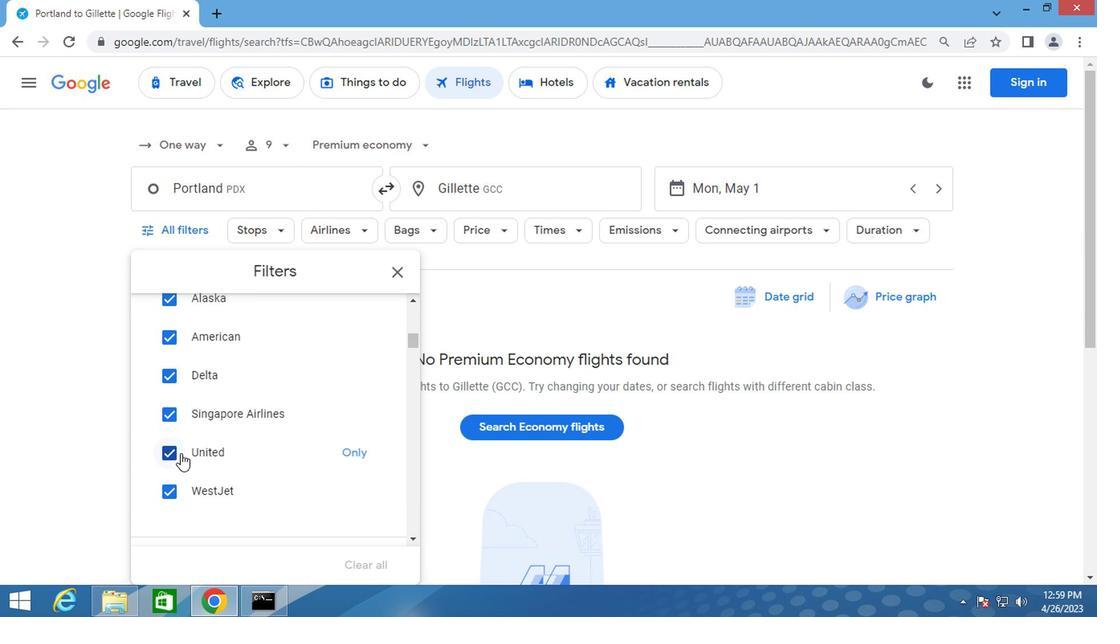 
Action: Mouse pressed left at (261, 461)
Screenshot: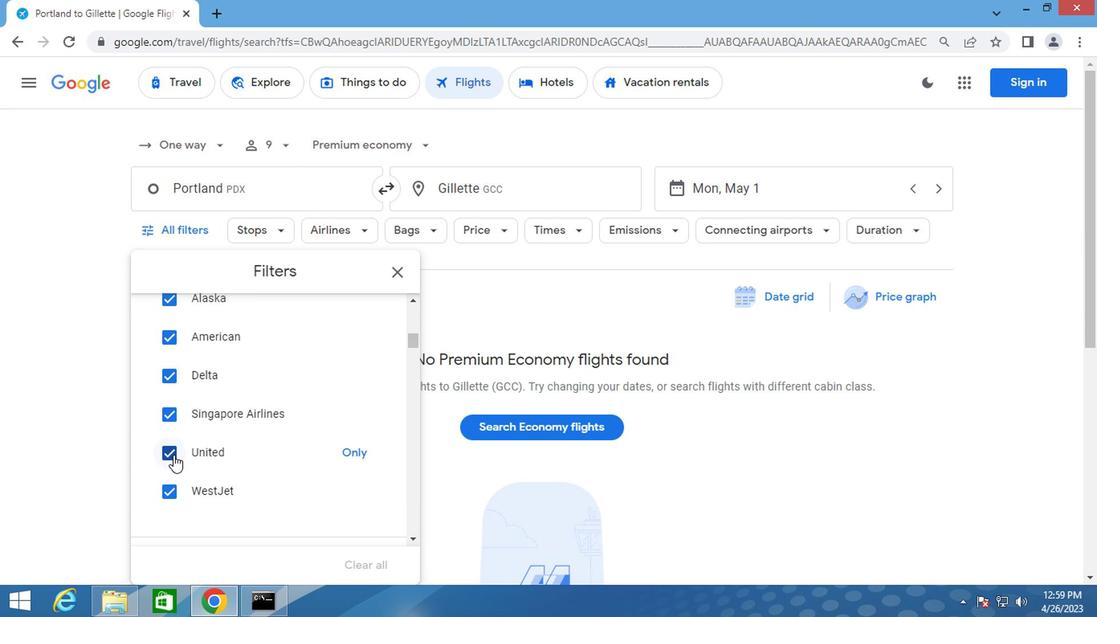 
Action: Mouse moved to (293, 453)
Screenshot: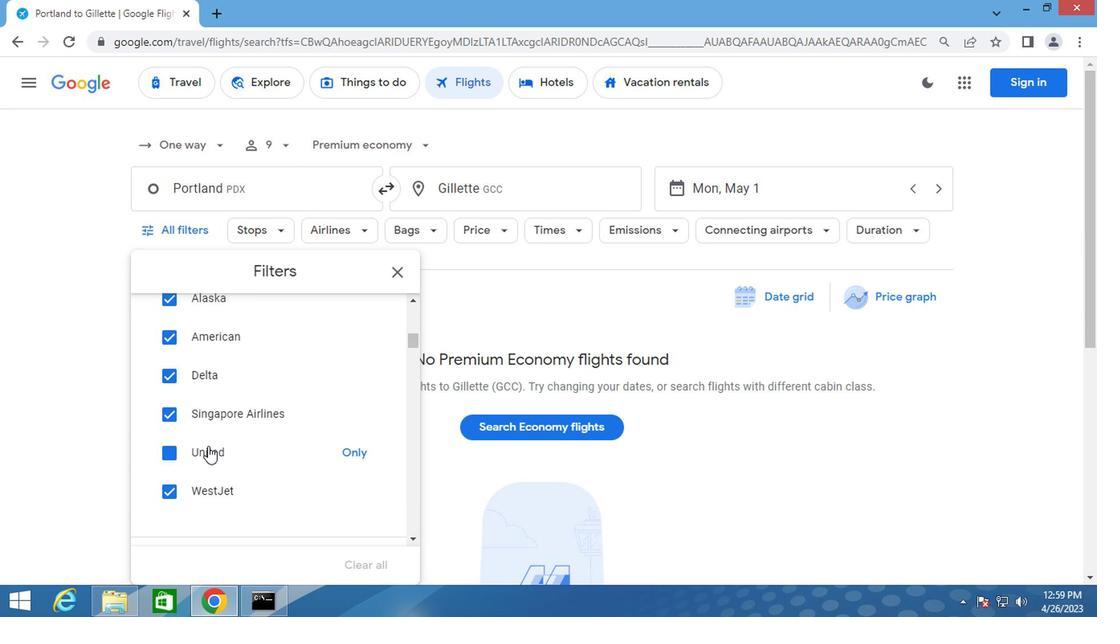 
Action: Mouse scrolled (293, 453) with delta (0, 0)
Screenshot: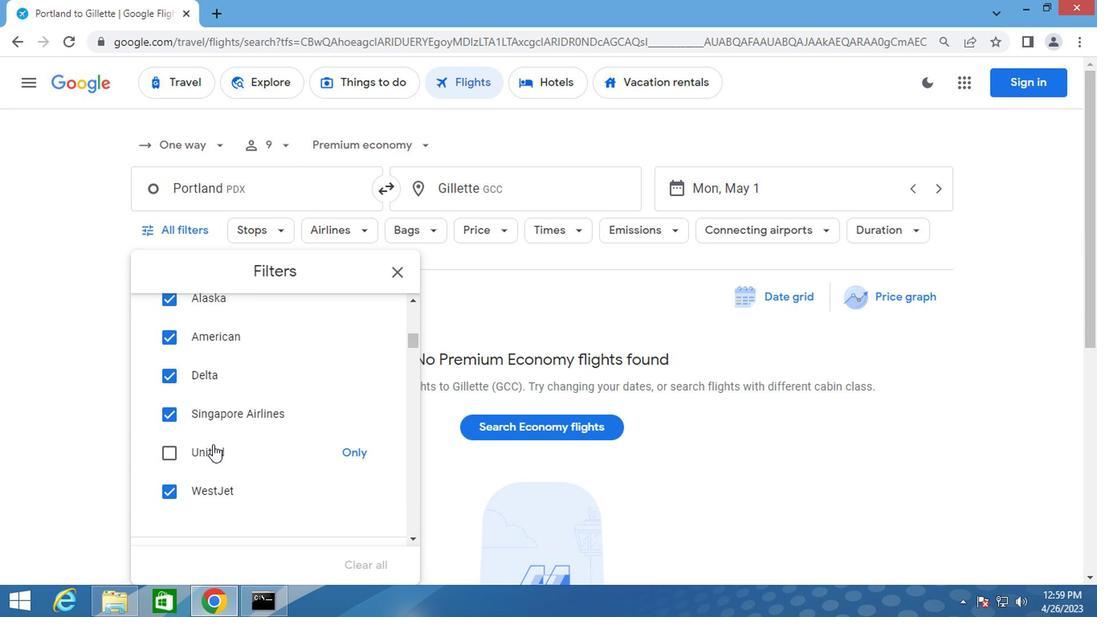
Action: Mouse scrolled (293, 453) with delta (0, 0)
Screenshot: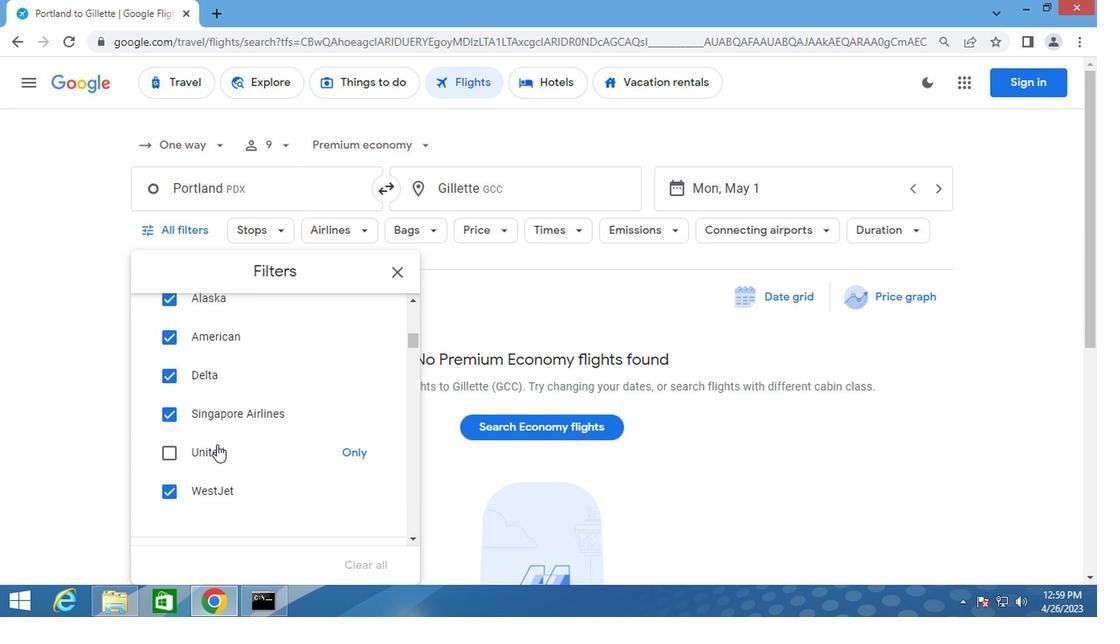 
Action: Mouse moved to (399, 476)
Screenshot: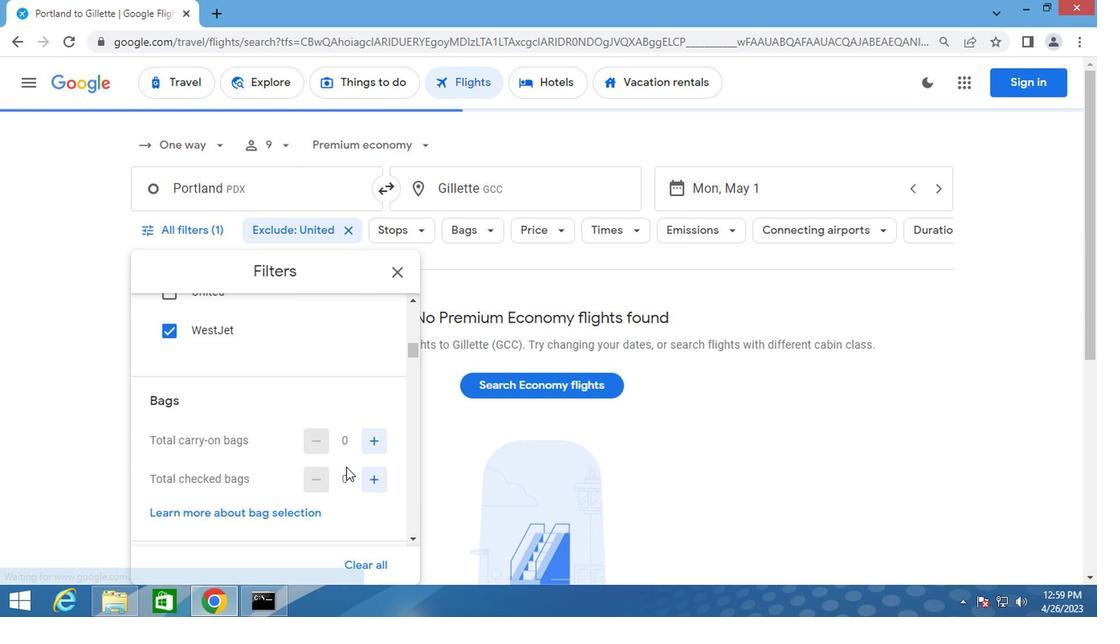 
Action: Mouse pressed left at (399, 476)
Screenshot: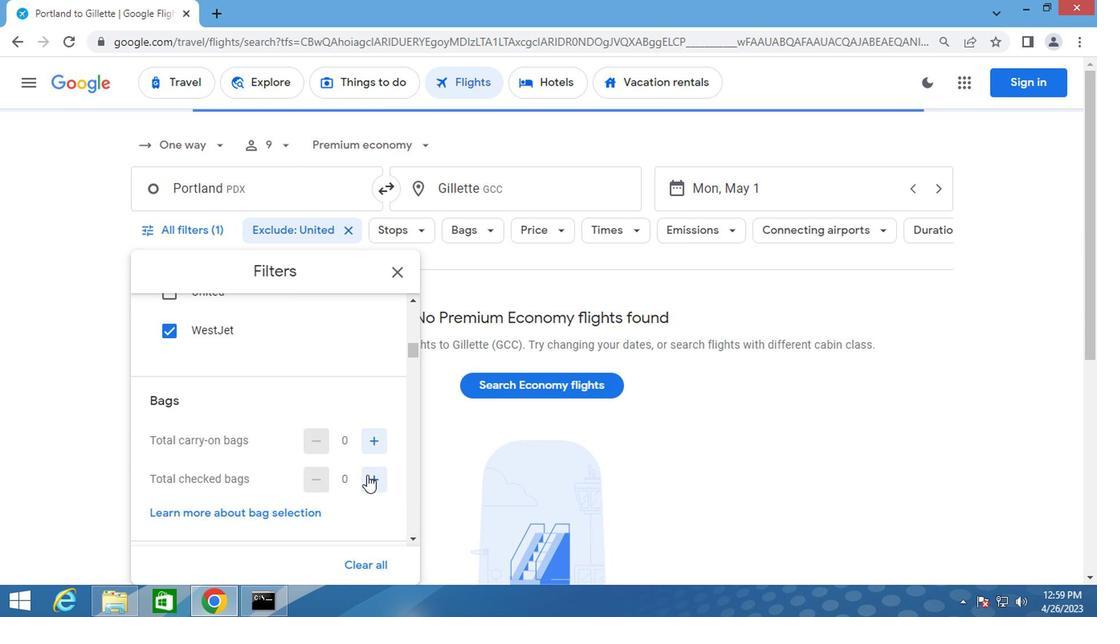 
Action: Mouse moved to (400, 476)
Screenshot: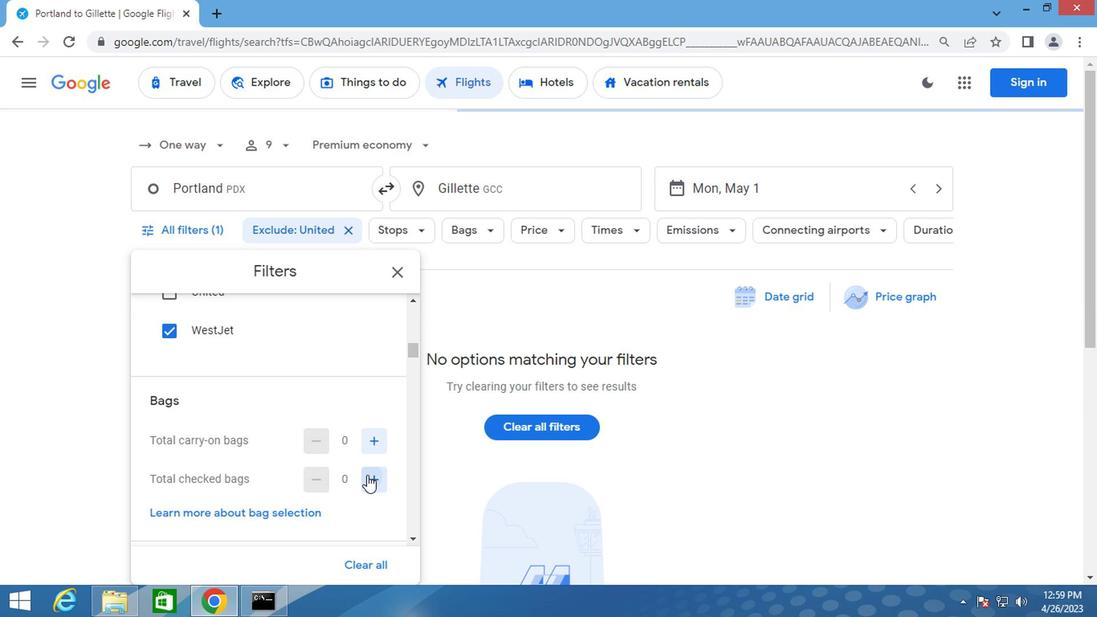 
Action: Mouse pressed left at (400, 476)
Screenshot: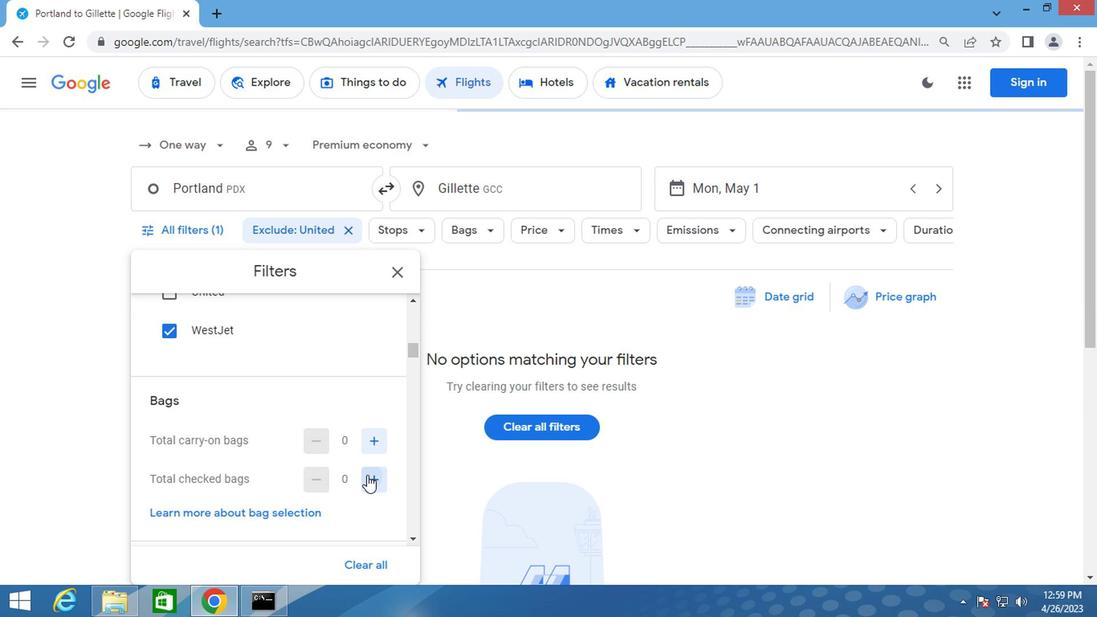 
Action: Mouse moved to (400, 476)
Screenshot: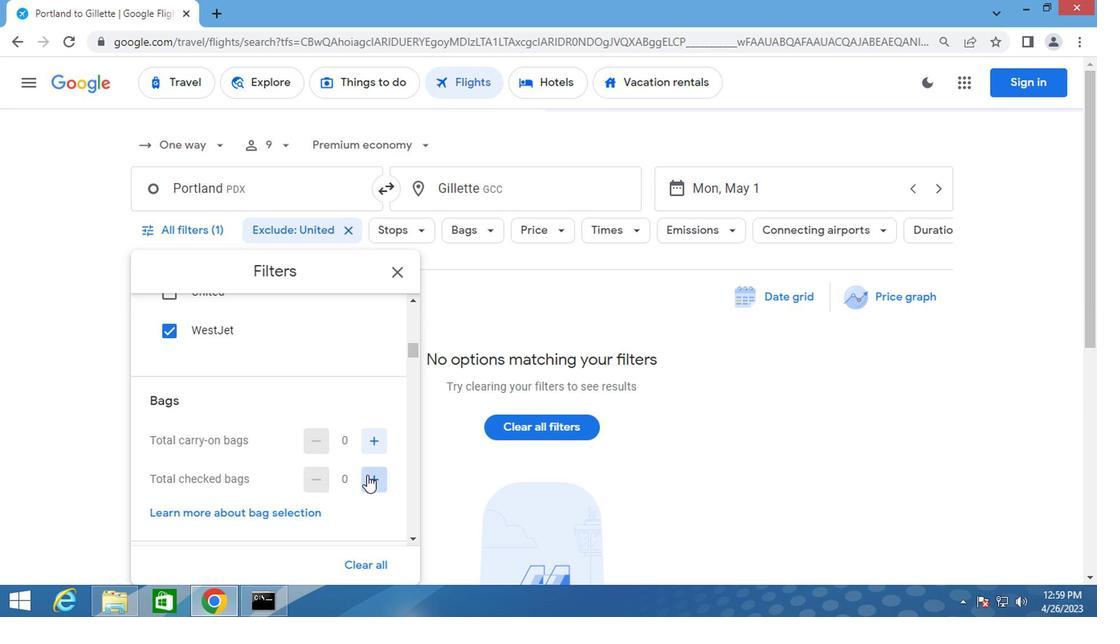 
Action: Mouse pressed left at (400, 476)
Screenshot: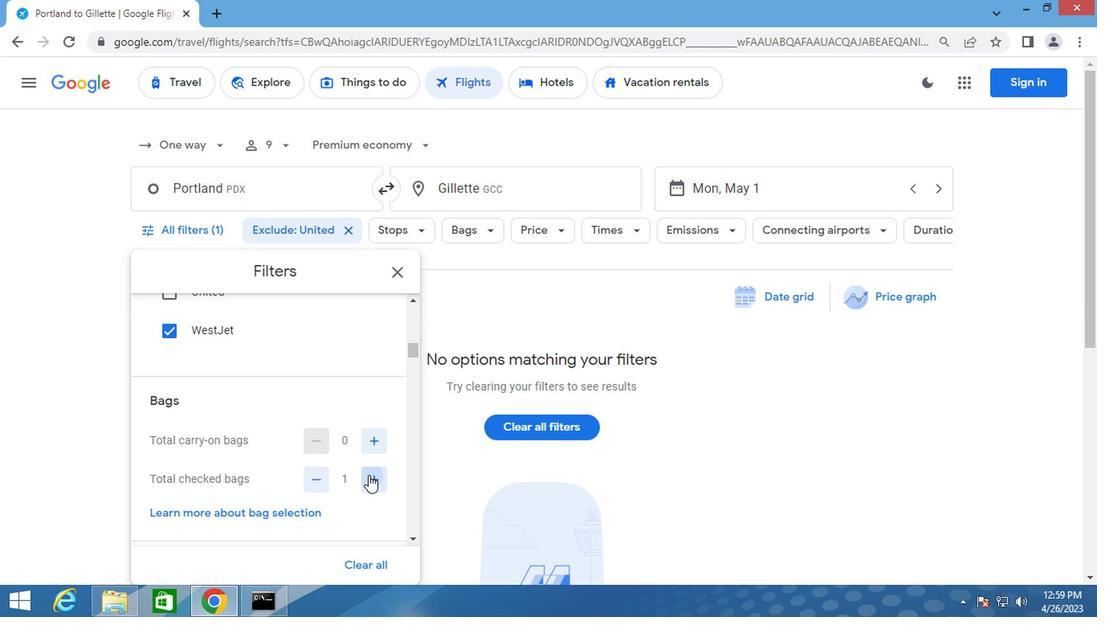 
Action: Mouse moved to (402, 475)
Screenshot: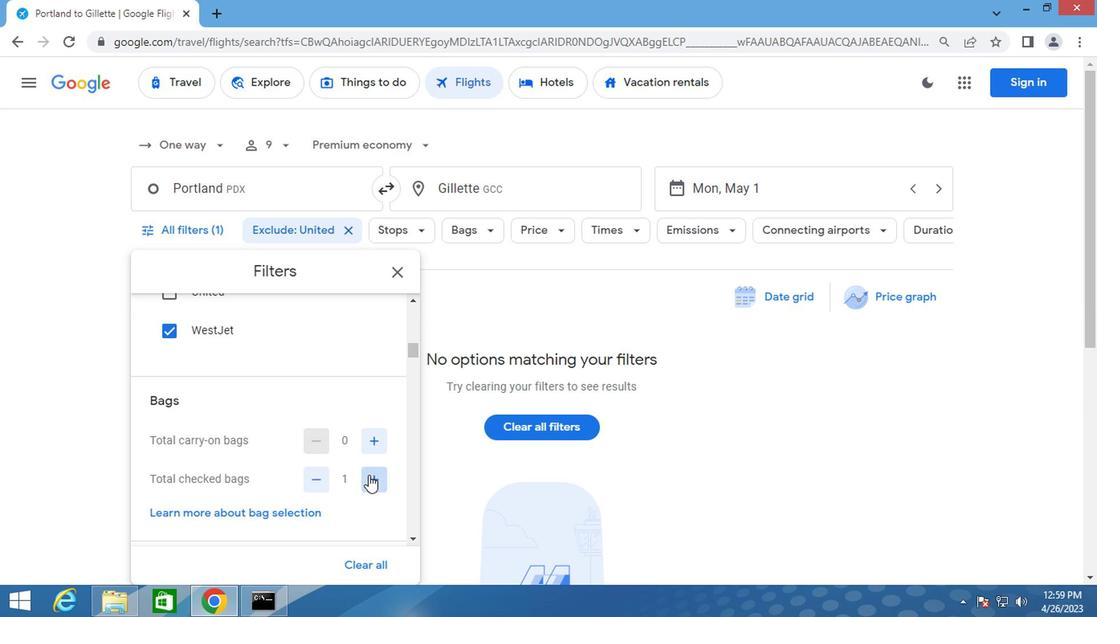 
Action: Mouse pressed left at (402, 475)
Screenshot: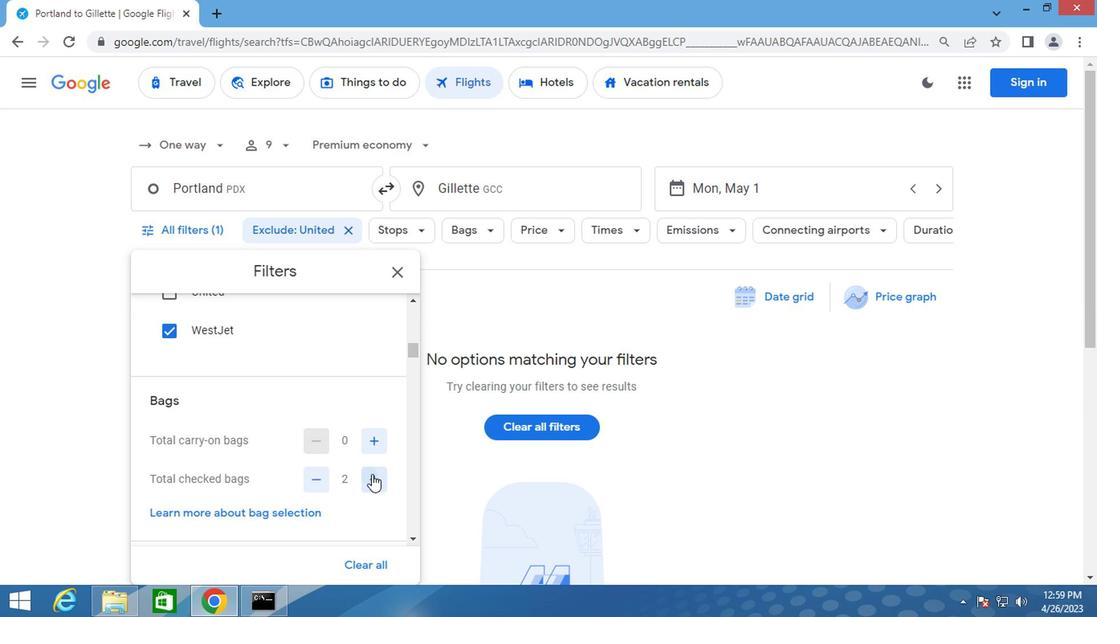 
Action: Mouse pressed left at (402, 475)
Screenshot: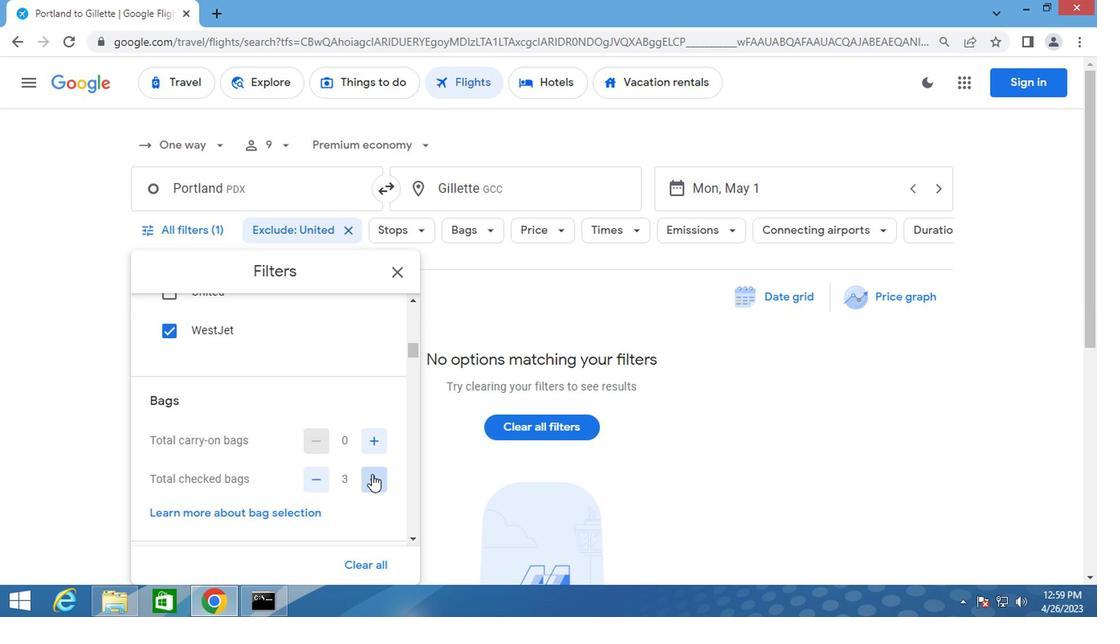 
Action: Mouse pressed left at (402, 475)
Screenshot: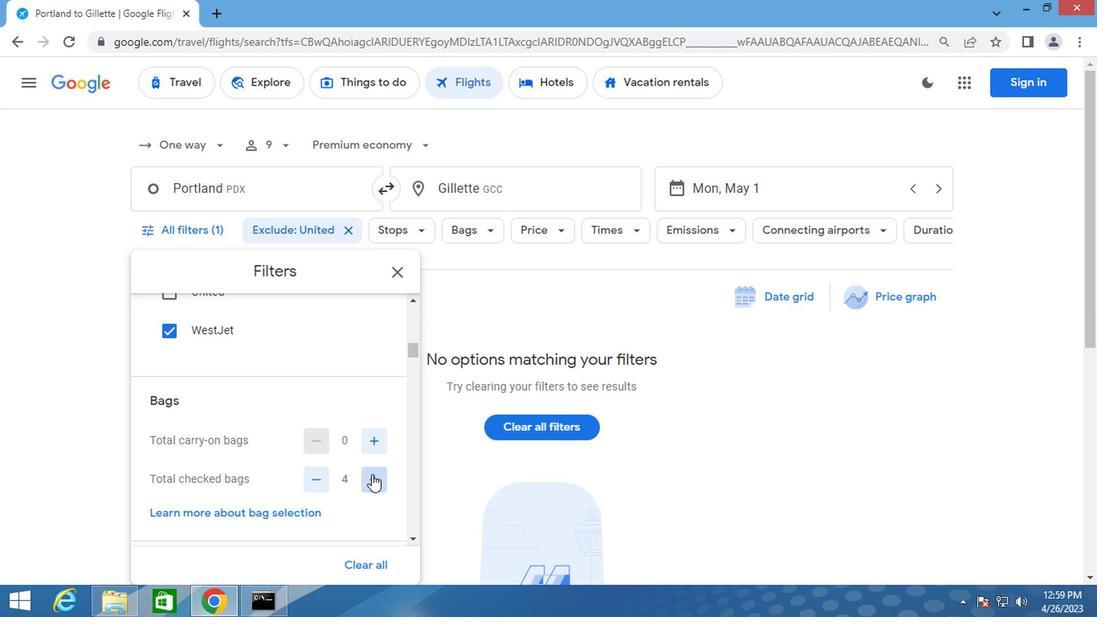 
Action: Mouse pressed left at (402, 475)
Screenshot: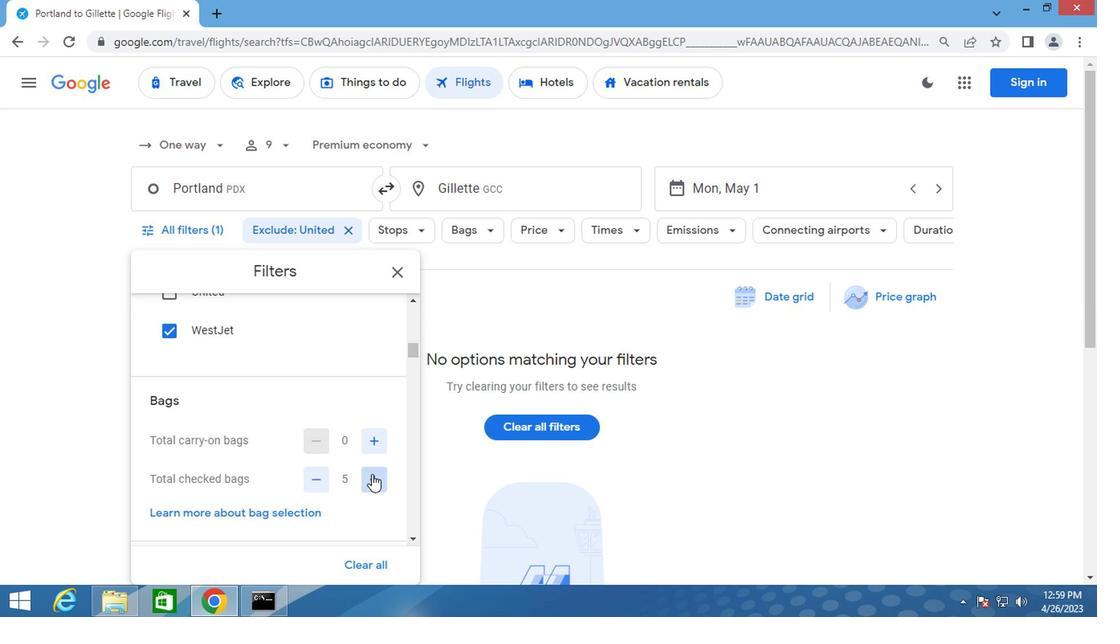 
Action: Mouse moved to (402, 475)
Screenshot: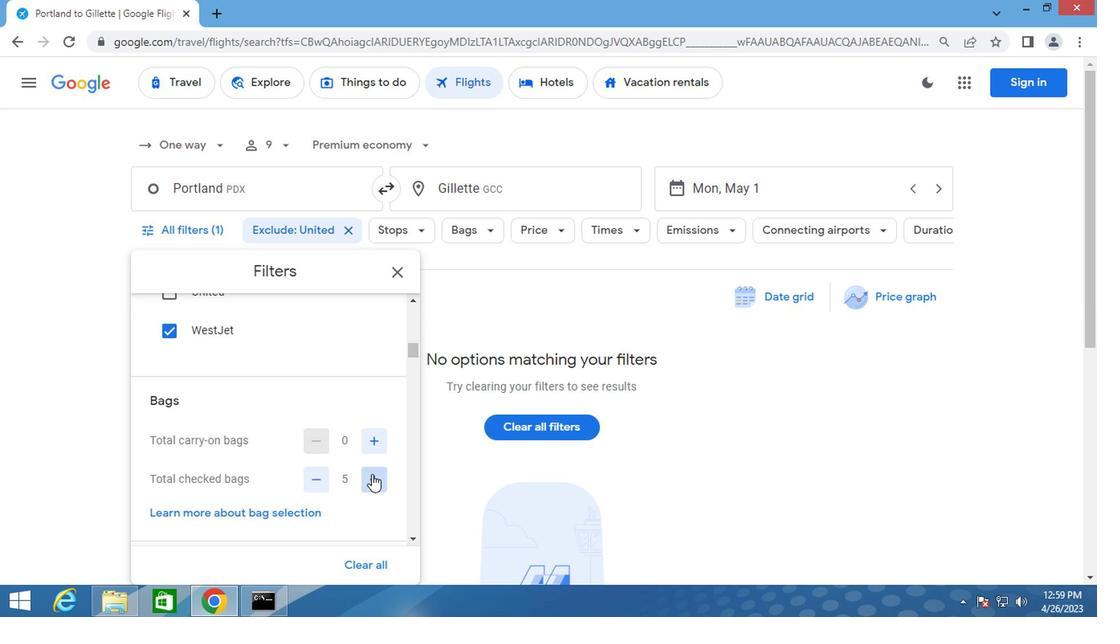 
Action: Mouse pressed left at (402, 475)
Screenshot: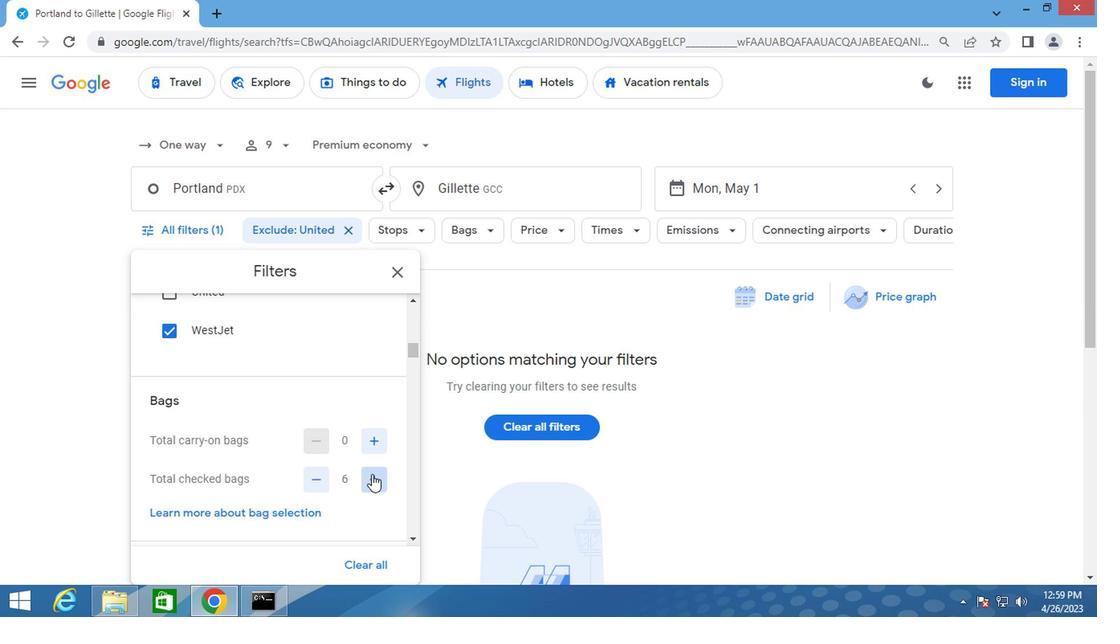 
Action: Mouse pressed left at (402, 475)
Screenshot: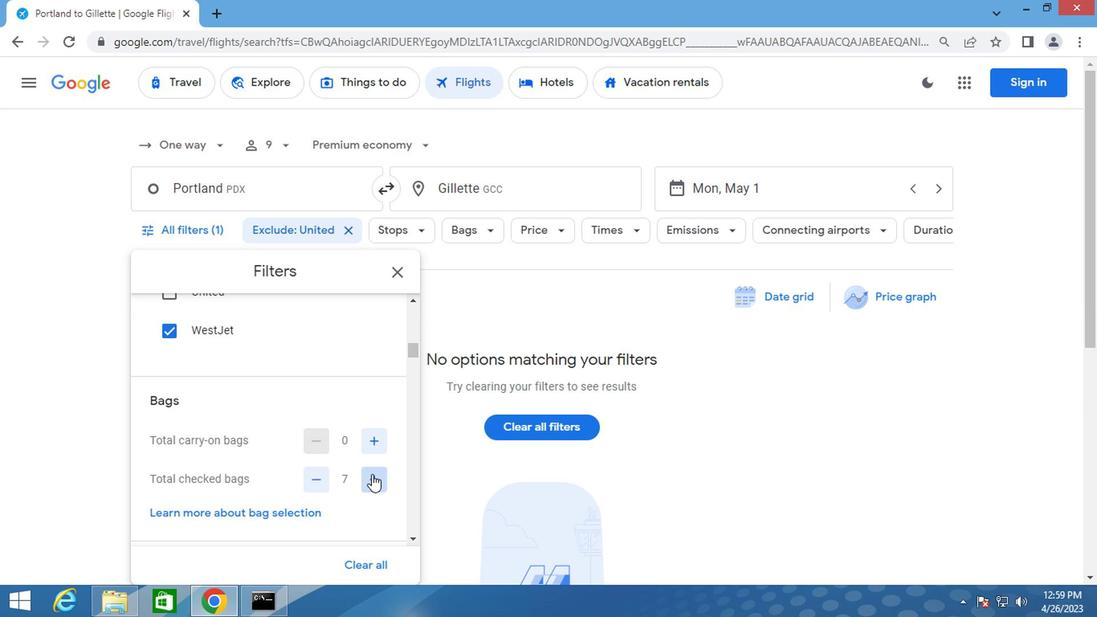 
Action: Mouse pressed left at (402, 475)
Screenshot: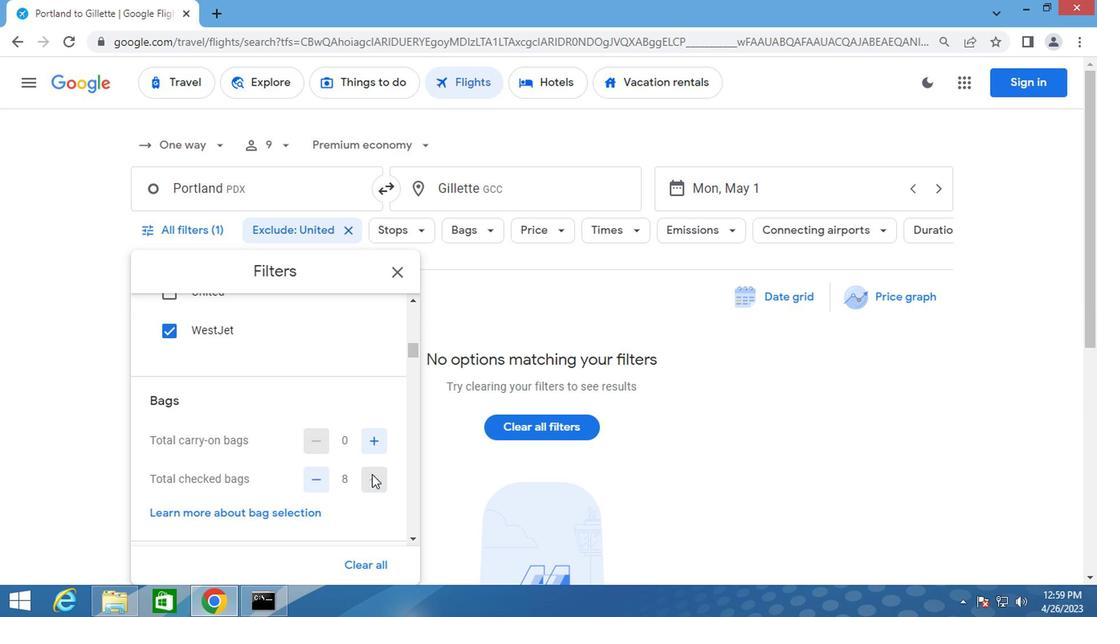 
Action: Mouse scrolled (402, 474) with delta (0, 0)
Screenshot: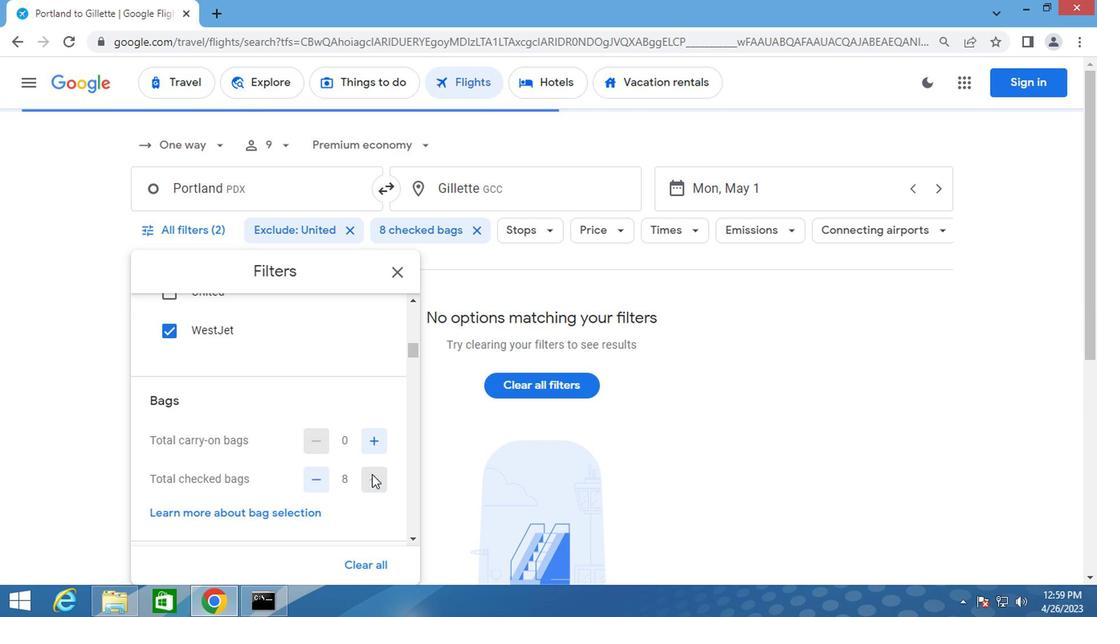 
Action: Mouse moved to (346, 469)
Screenshot: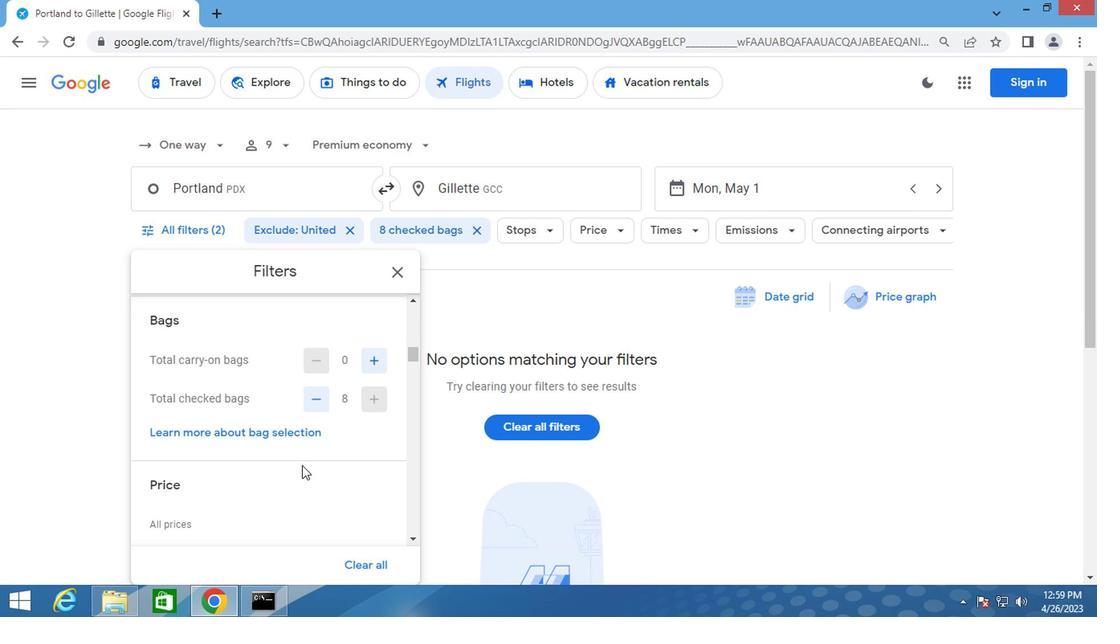 
Action: Mouse scrolled (346, 468) with delta (0, 0)
Screenshot: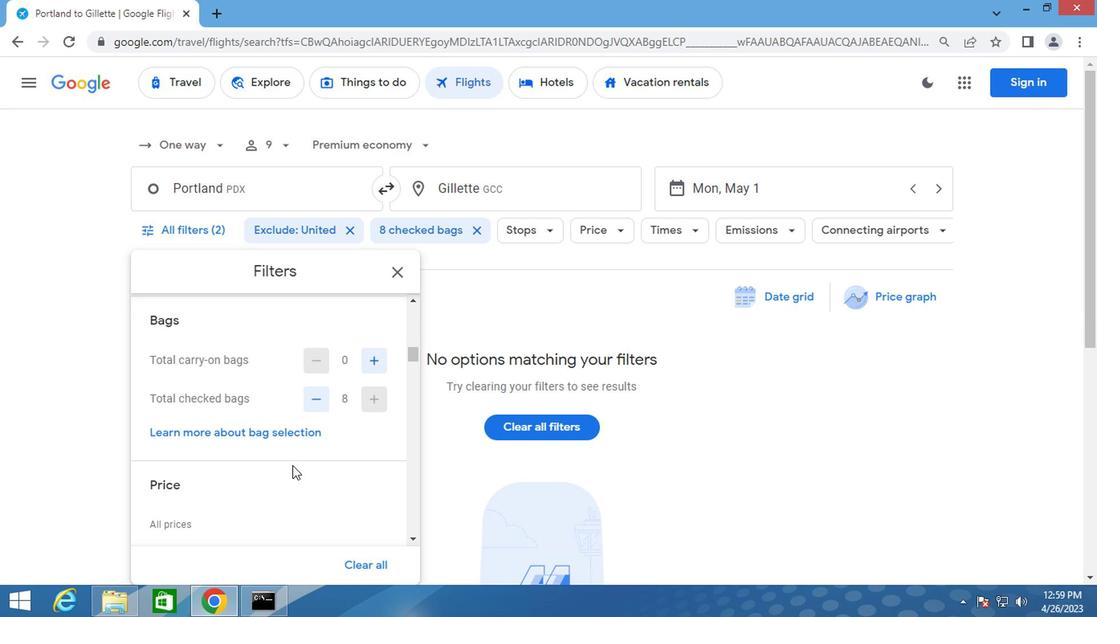 
Action: Mouse scrolled (346, 468) with delta (0, 0)
Screenshot: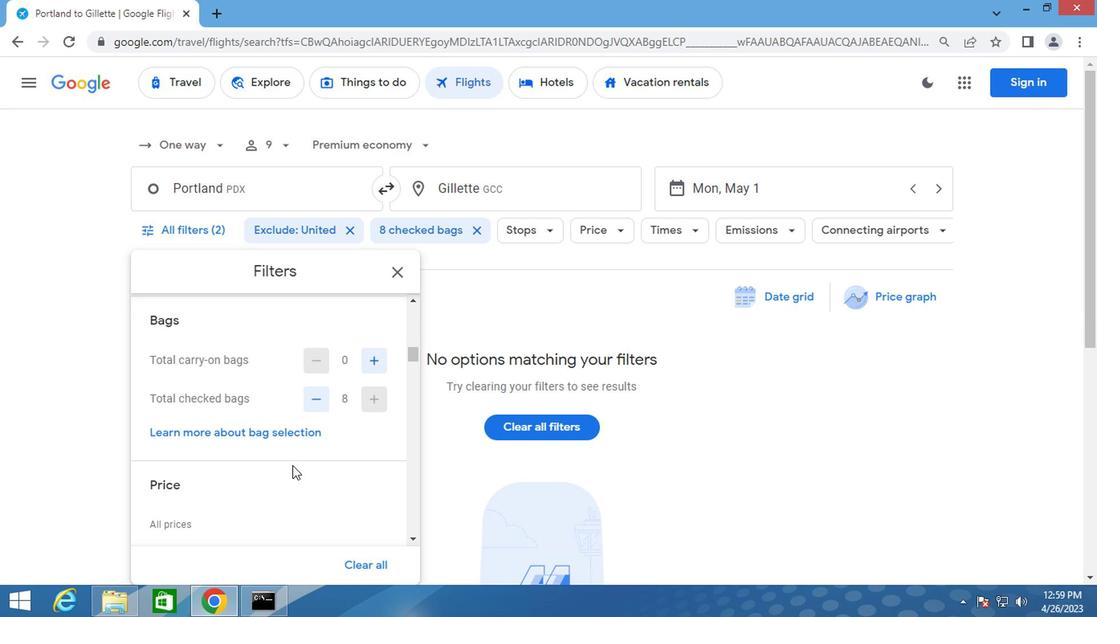 
Action: Mouse moved to (403, 417)
Screenshot: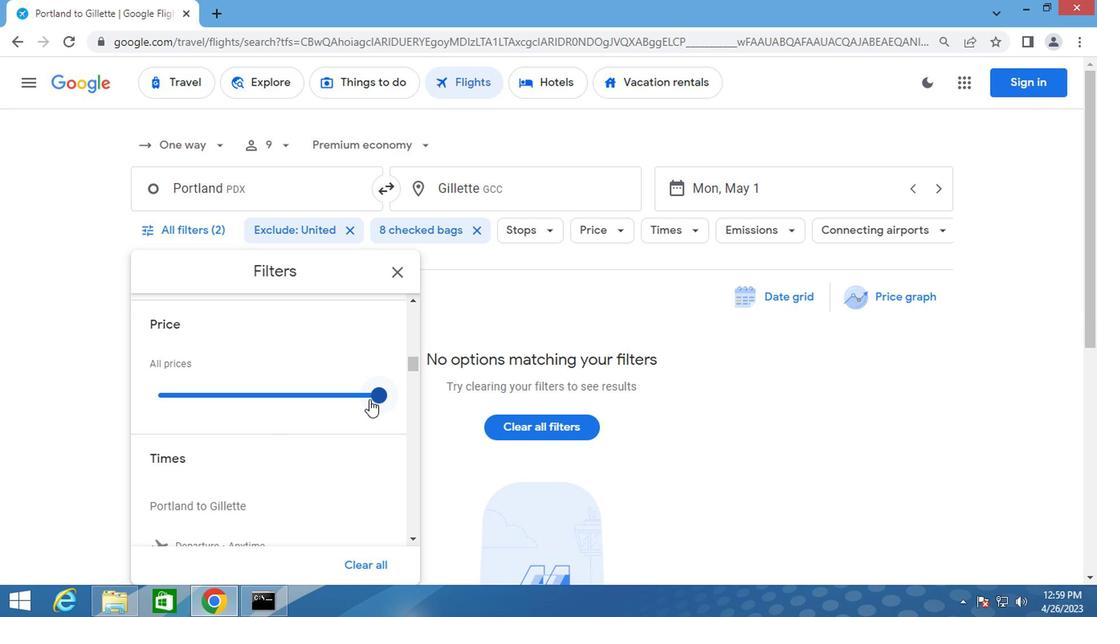 
Action: Mouse pressed left at (403, 417)
Screenshot: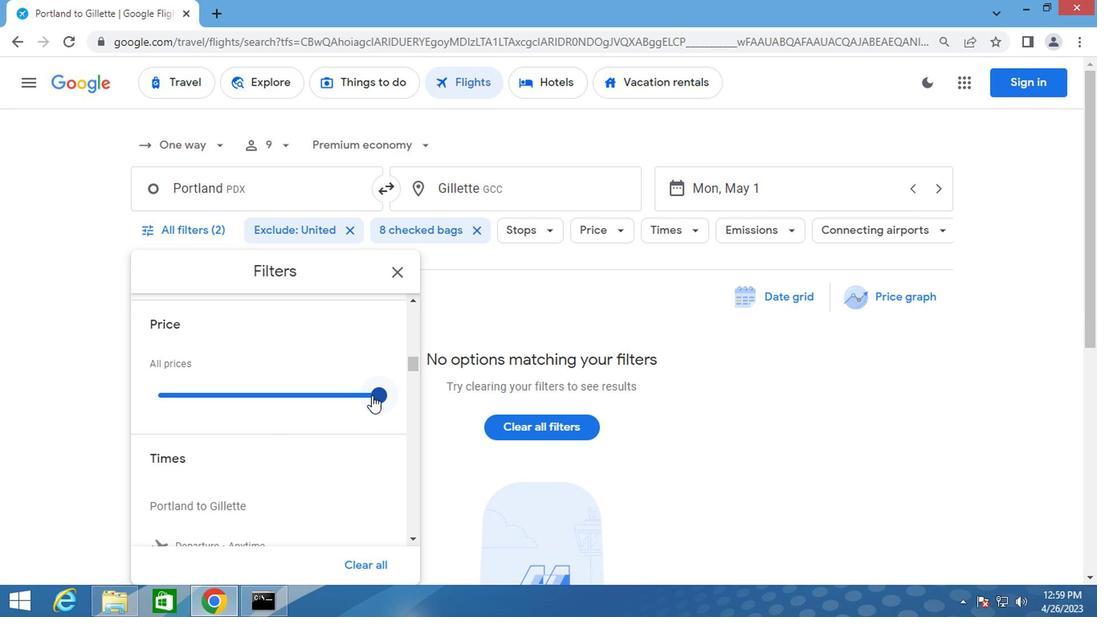 
Action: Mouse moved to (322, 443)
Screenshot: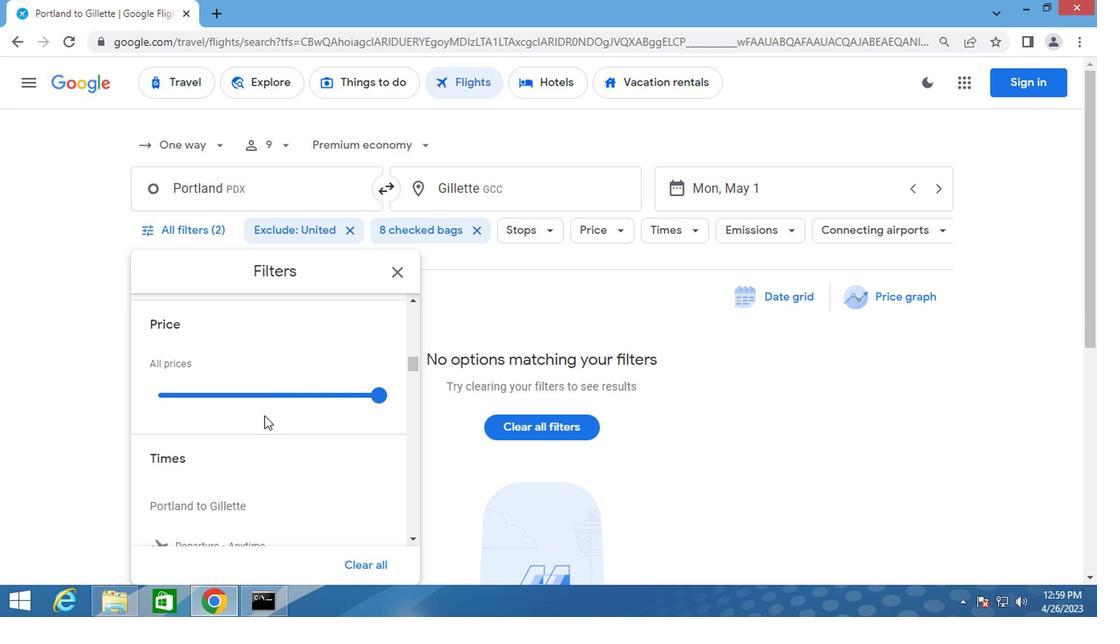 
Action: Mouse scrolled (322, 442) with delta (0, 0)
Screenshot: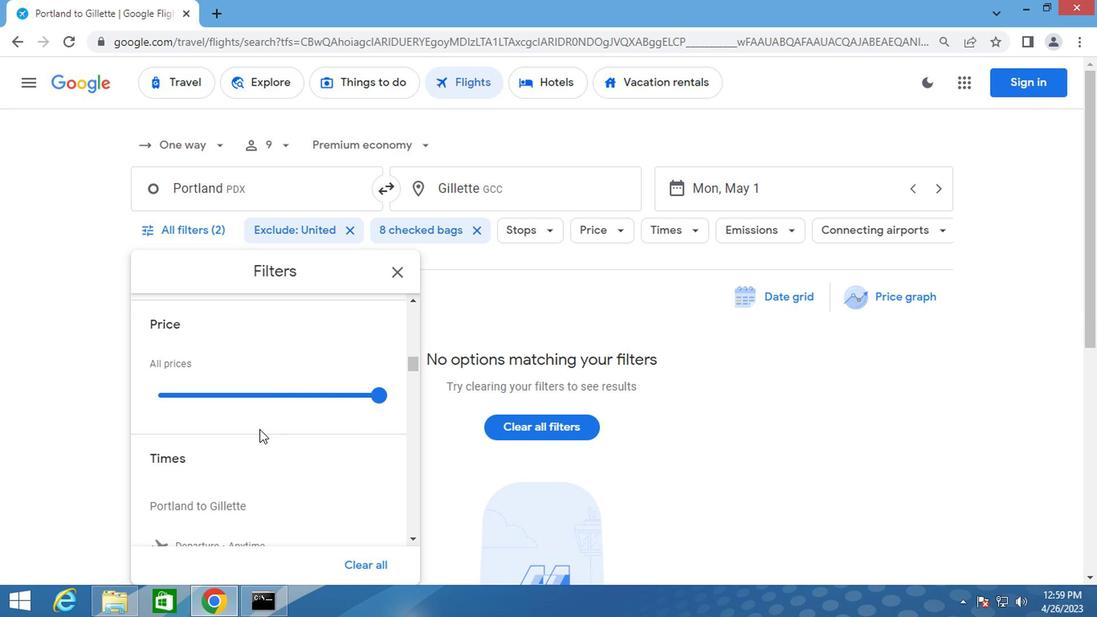 
Action: Mouse scrolled (322, 442) with delta (0, 0)
Screenshot: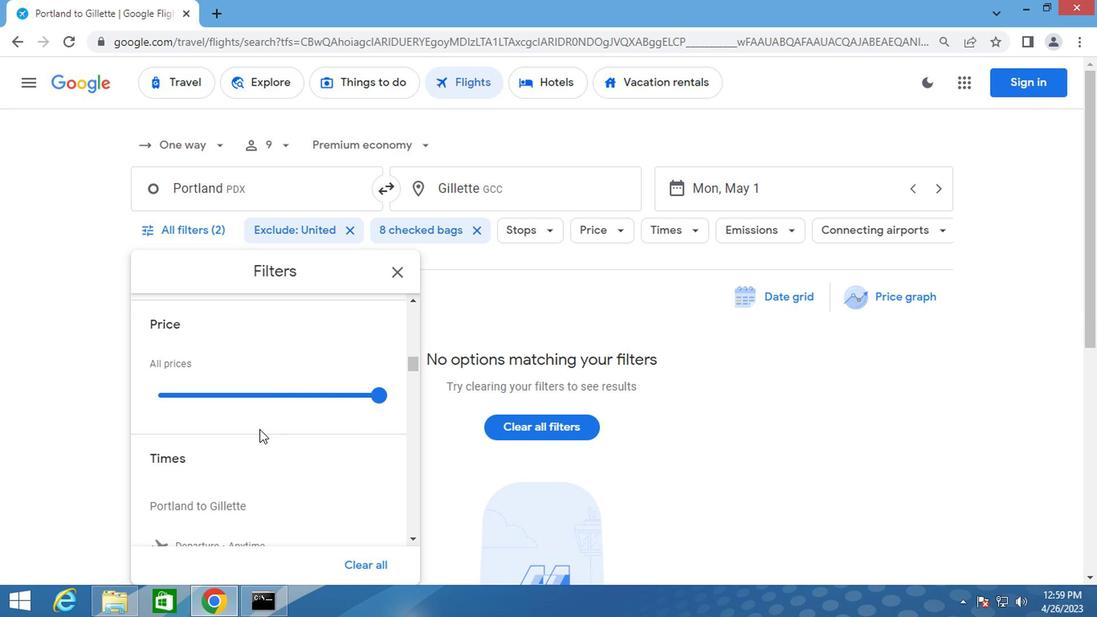 
Action: Mouse scrolled (322, 442) with delta (0, 0)
Screenshot: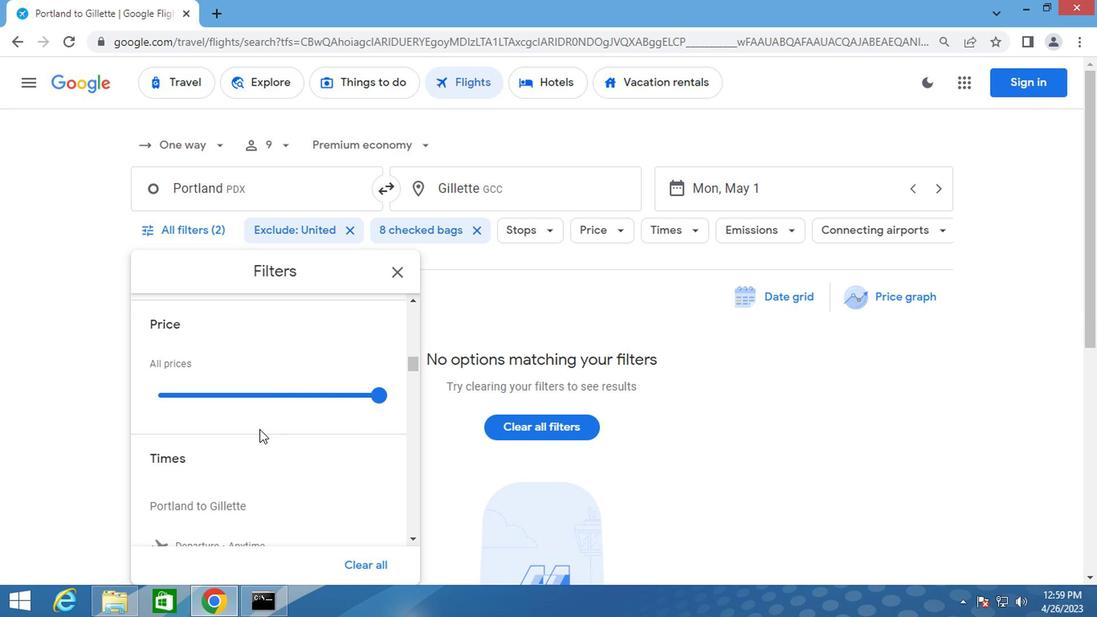 
Action: Mouse moved to (360, 376)
Screenshot: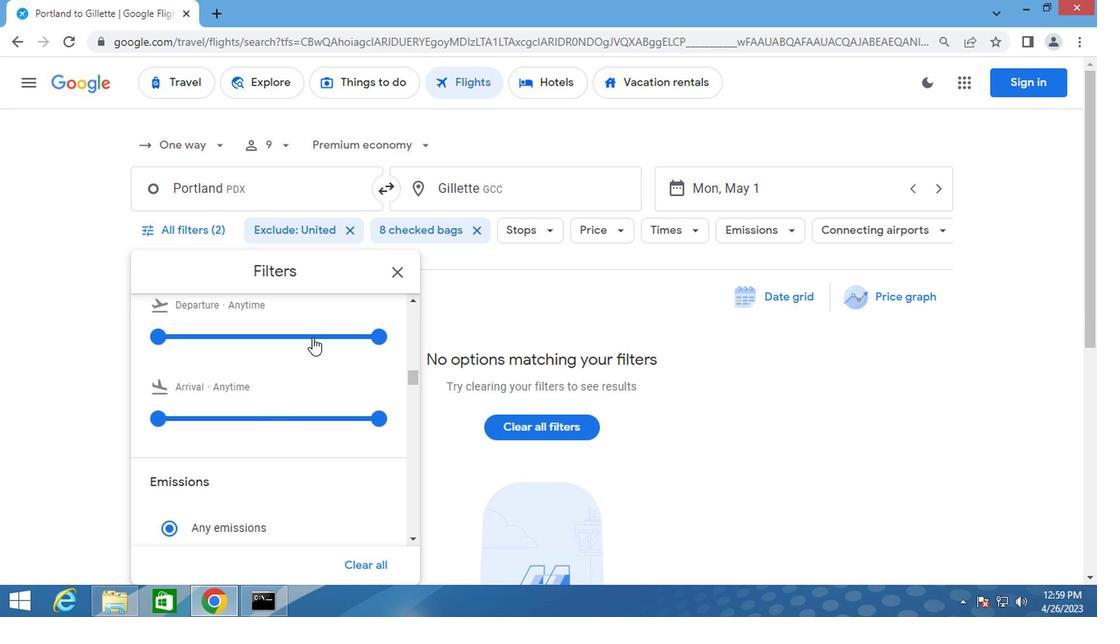 
Action: Mouse pressed left at (360, 376)
Screenshot: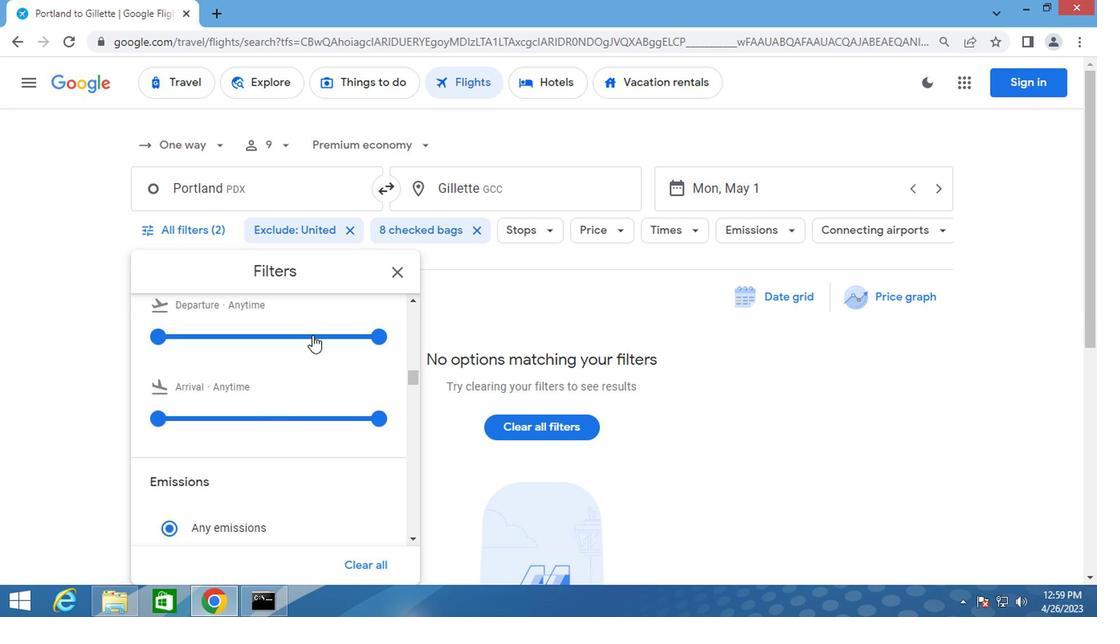 
Action: Mouse moved to (421, 325)
Screenshot: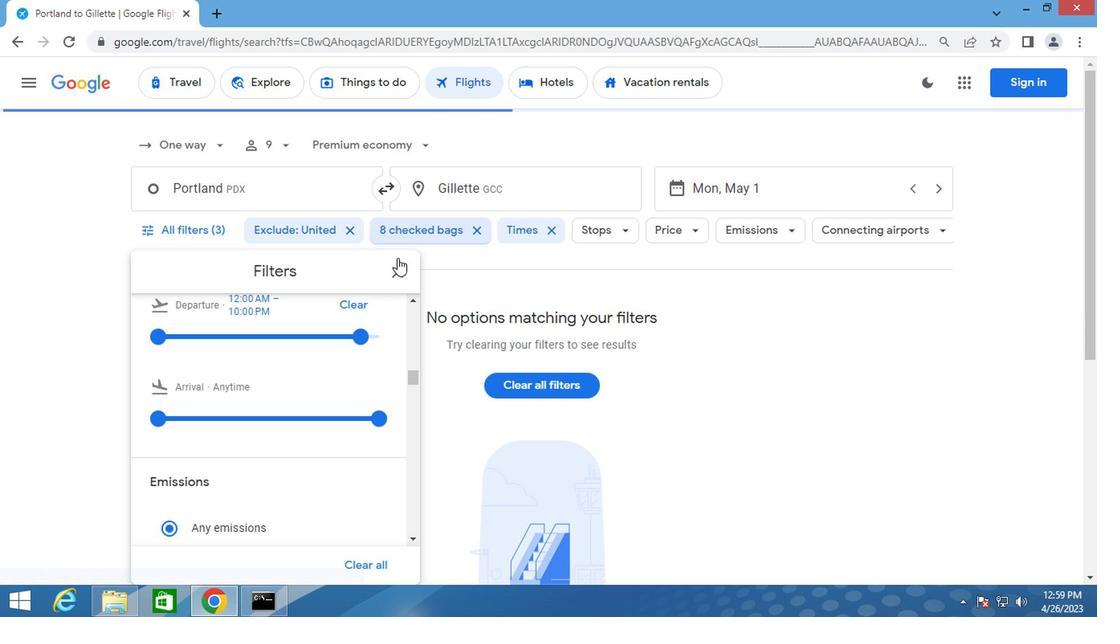 
Action: Mouse pressed left at (421, 325)
Screenshot: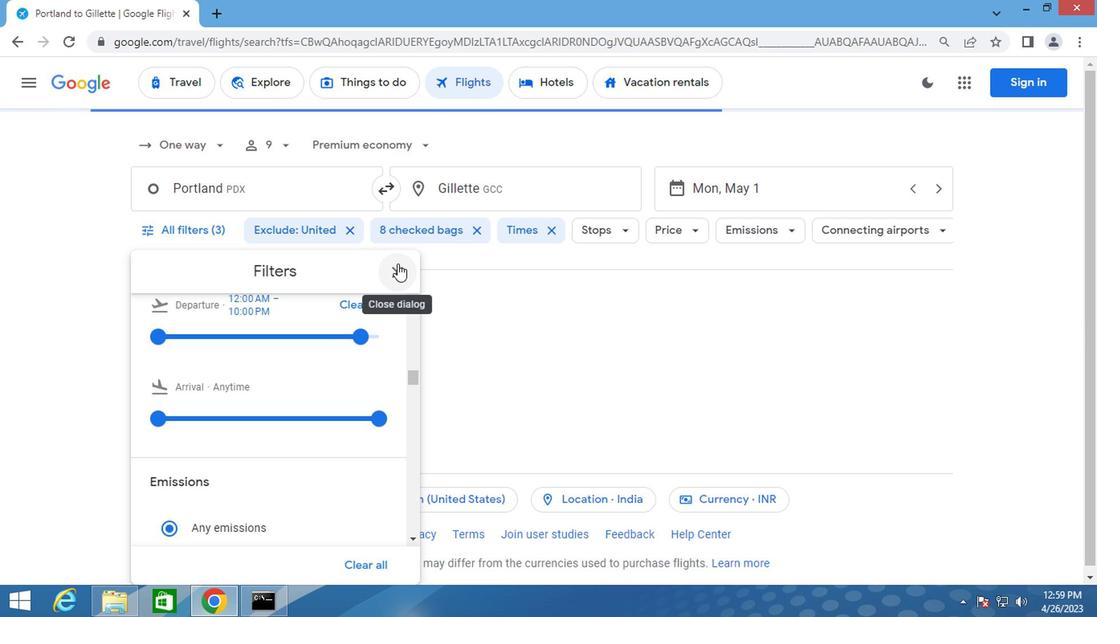 
Action: Key pressed <Key.f8>
Screenshot: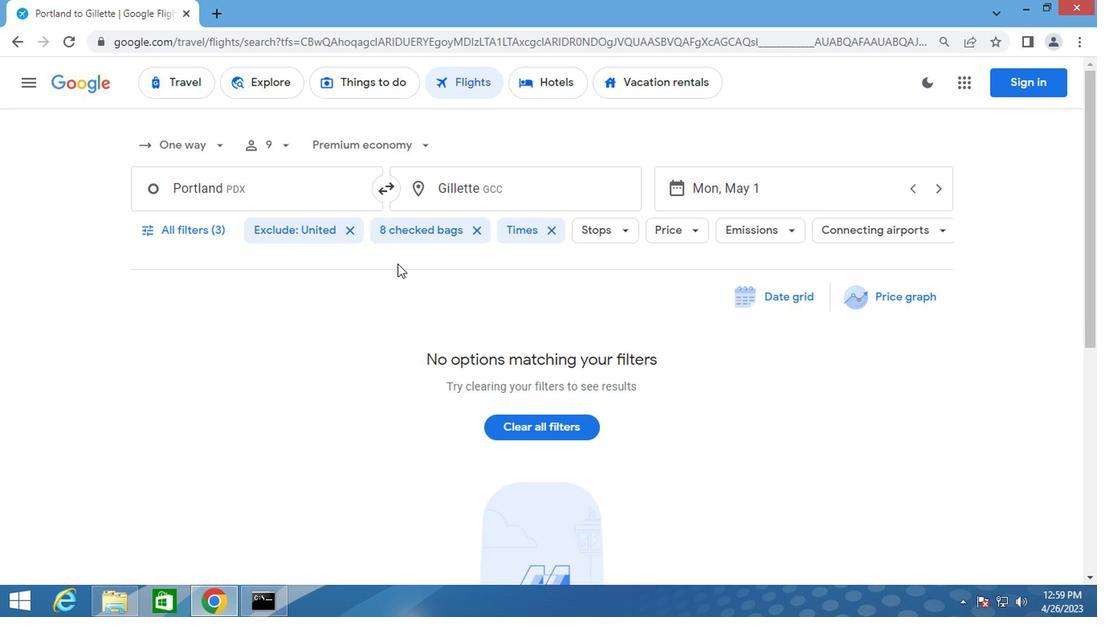 
